 Task: Create a due date automation trigger when advanced on, on the tuesday after a card is due add fields with custom field "Resume" set to a date less than 1 working days ago at 11:00 AM.
Action: Mouse moved to (1172, 93)
Screenshot: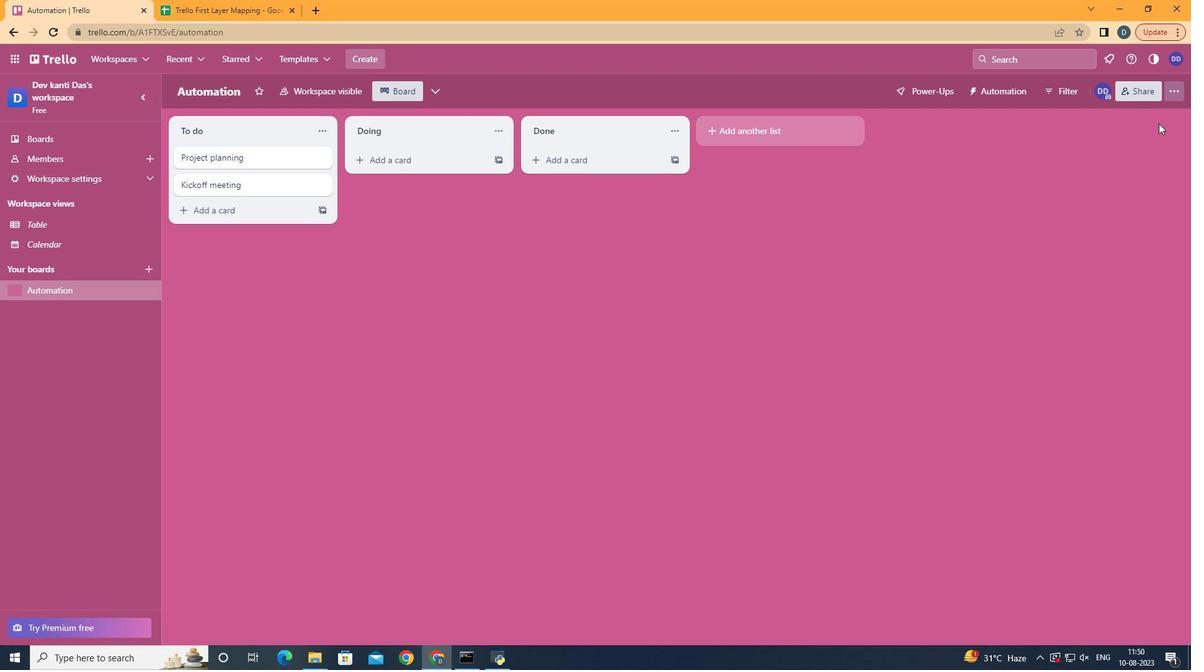 
Action: Mouse pressed left at (1172, 93)
Screenshot: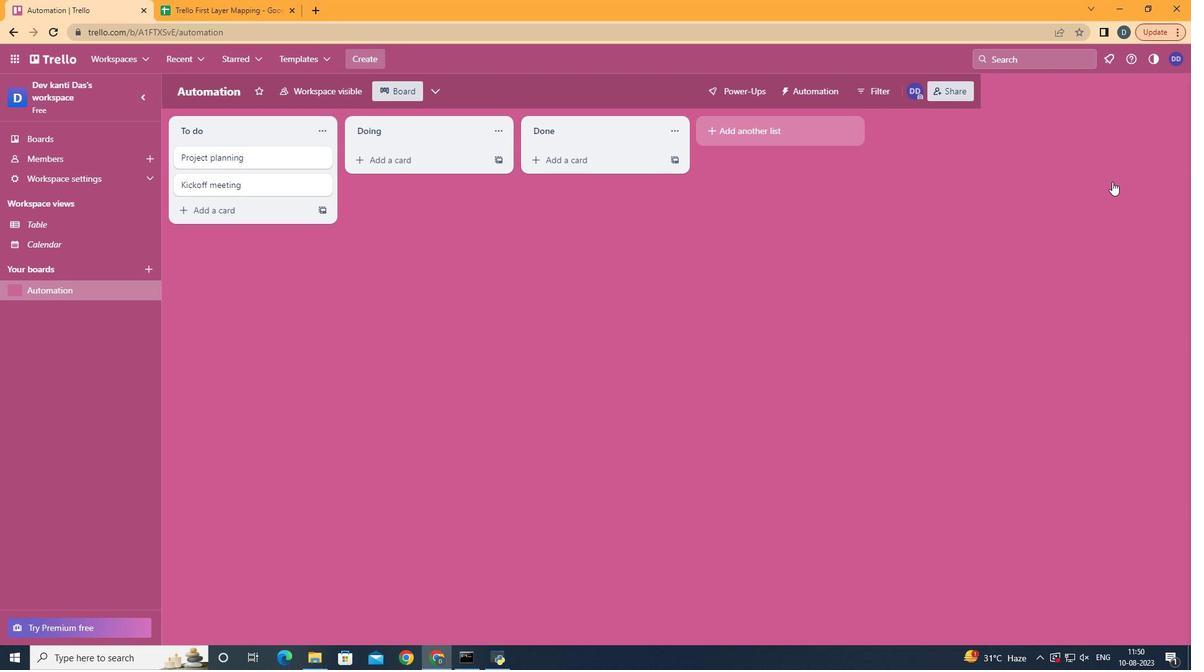 
Action: Mouse moved to (1074, 252)
Screenshot: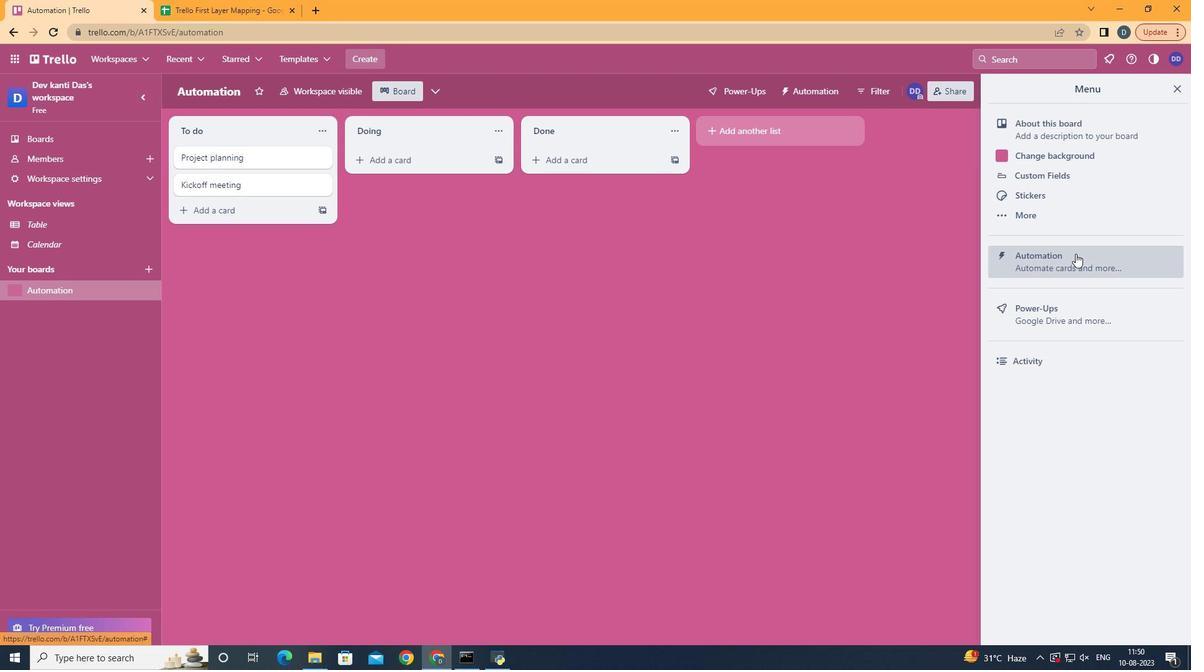 
Action: Mouse pressed left at (1074, 252)
Screenshot: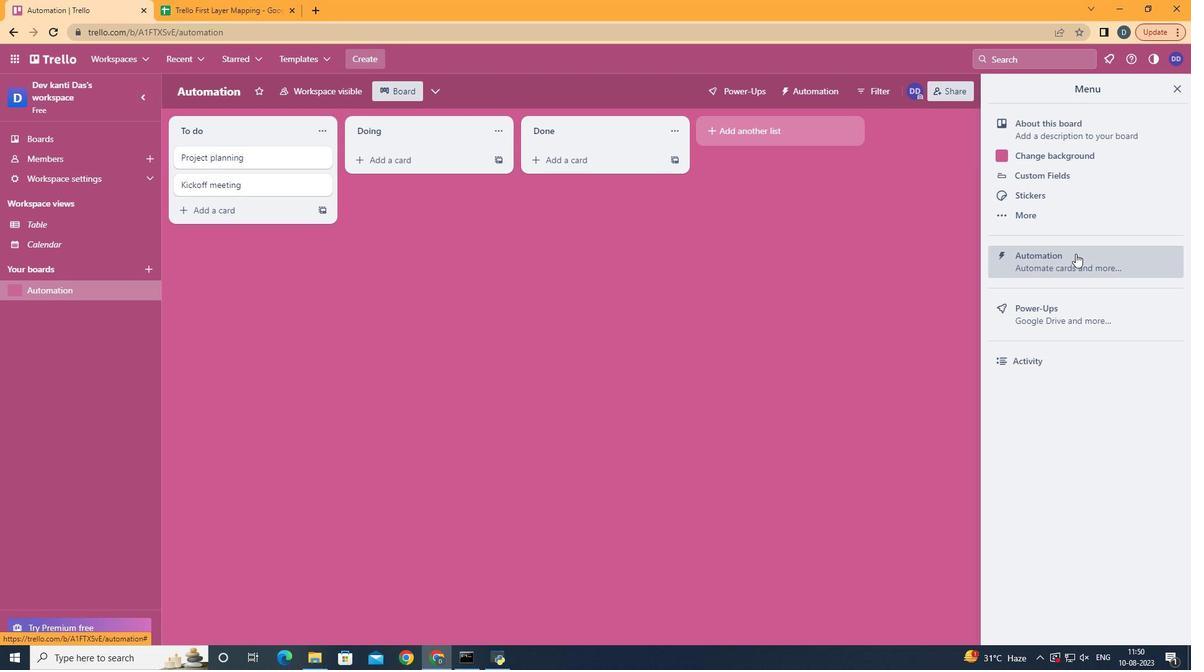 
Action: Mouse moved to (215, 245)
Screenshot: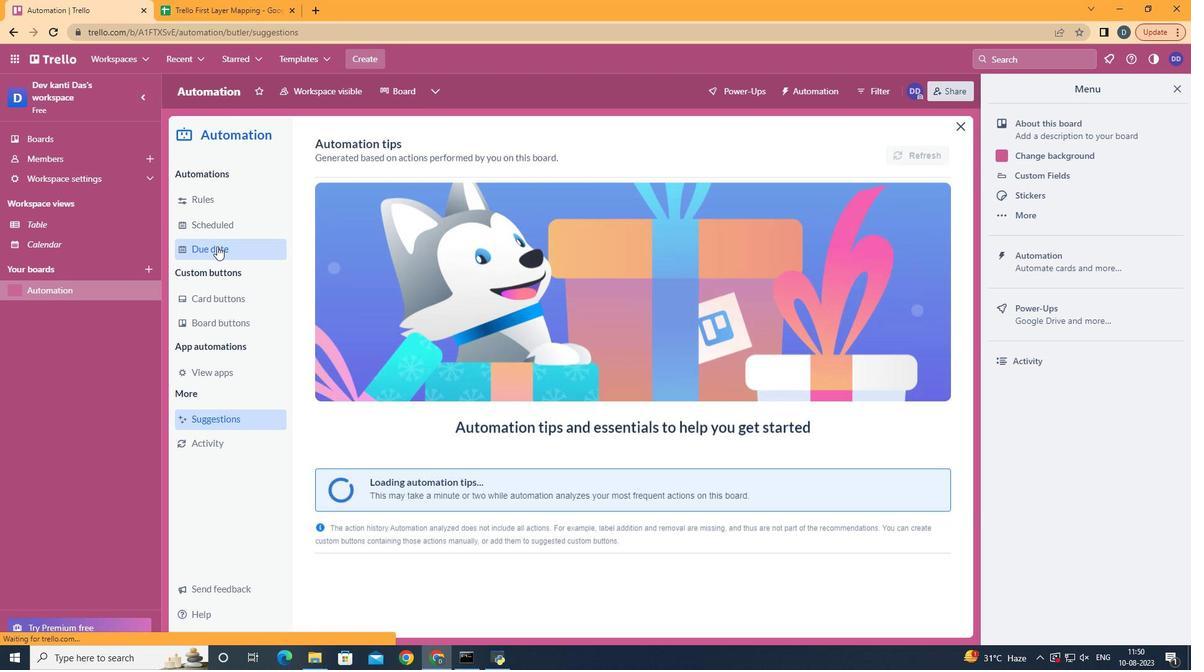 
Action: Mouse pressed left at (215, 245)
Screenshot: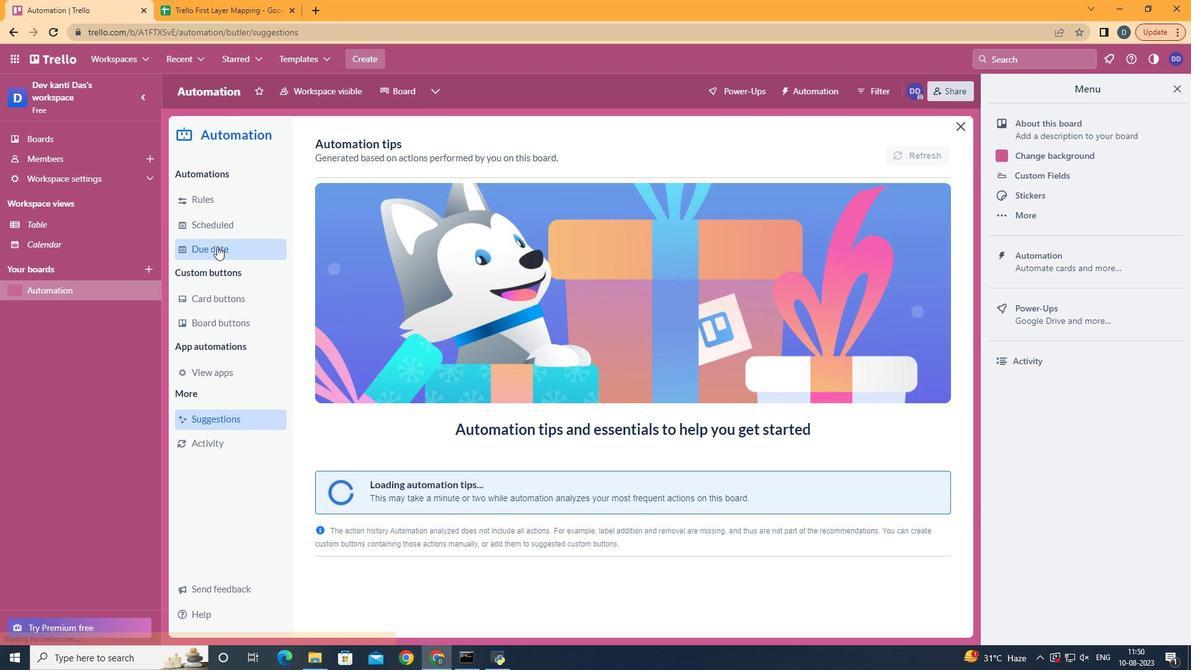 
Action: Mouse moved to (879, 148)
Screenshot: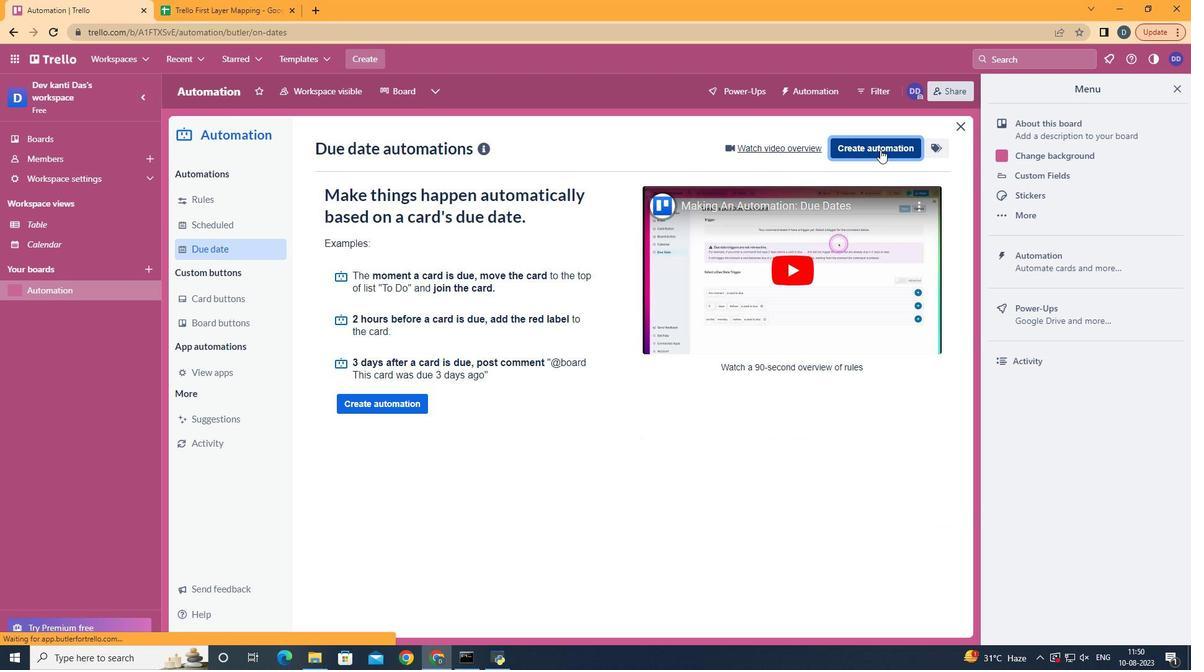 
Action: Mouse pressed left at (879, 148)
Screenshot: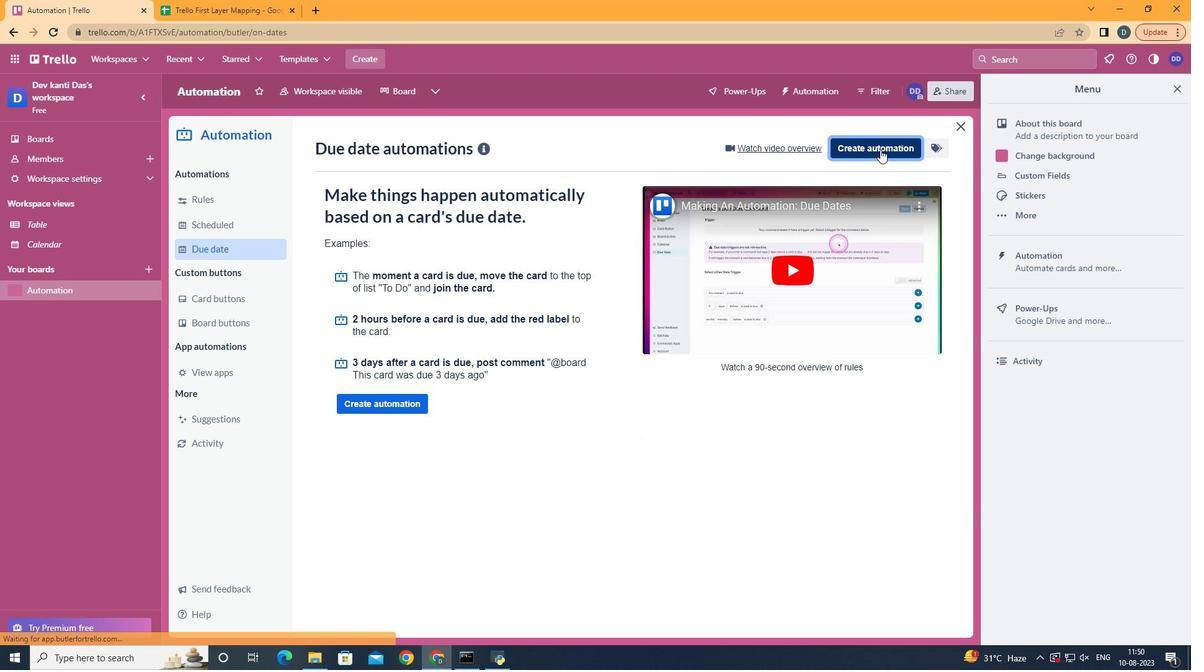 
Action: Mouse moved to (651, 266)
Screenshot: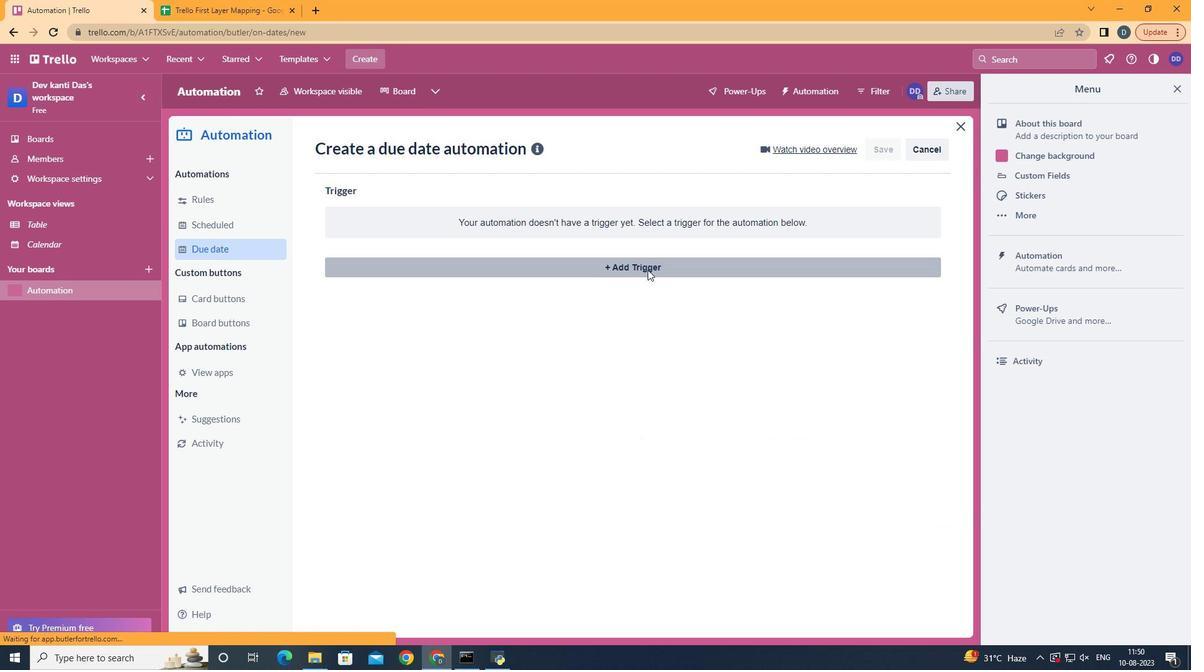 
Action: Mouse pressed left at (651, 266)
Screenshot: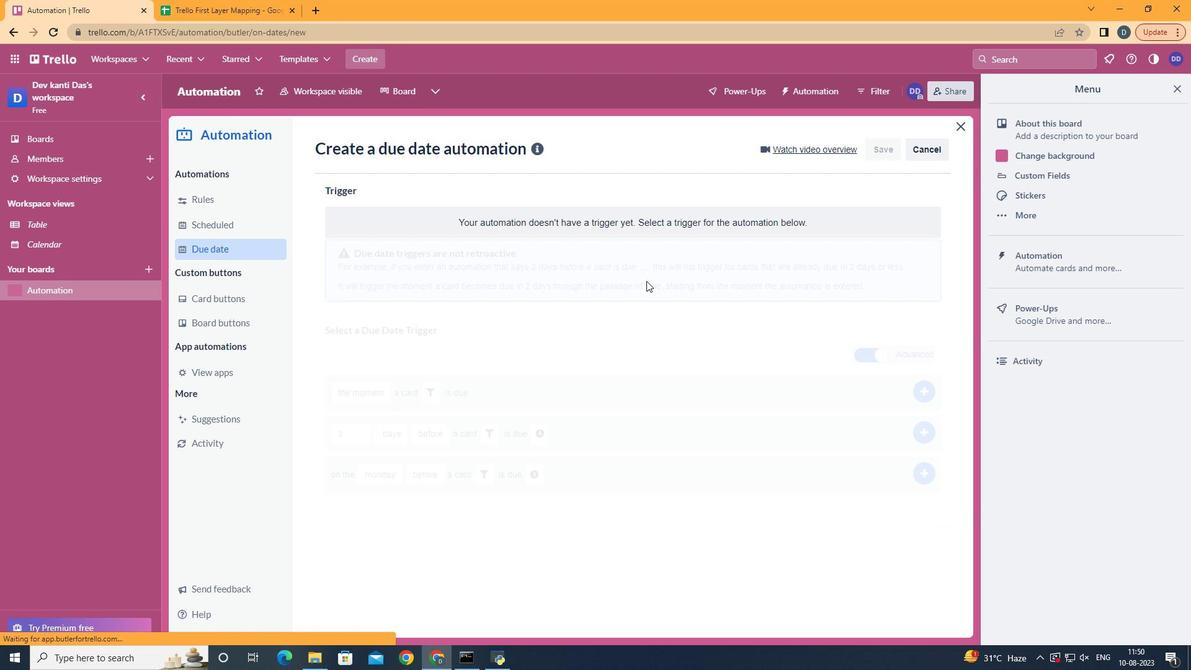 
Action: Mouse moved to (403, 340)
Screenshot: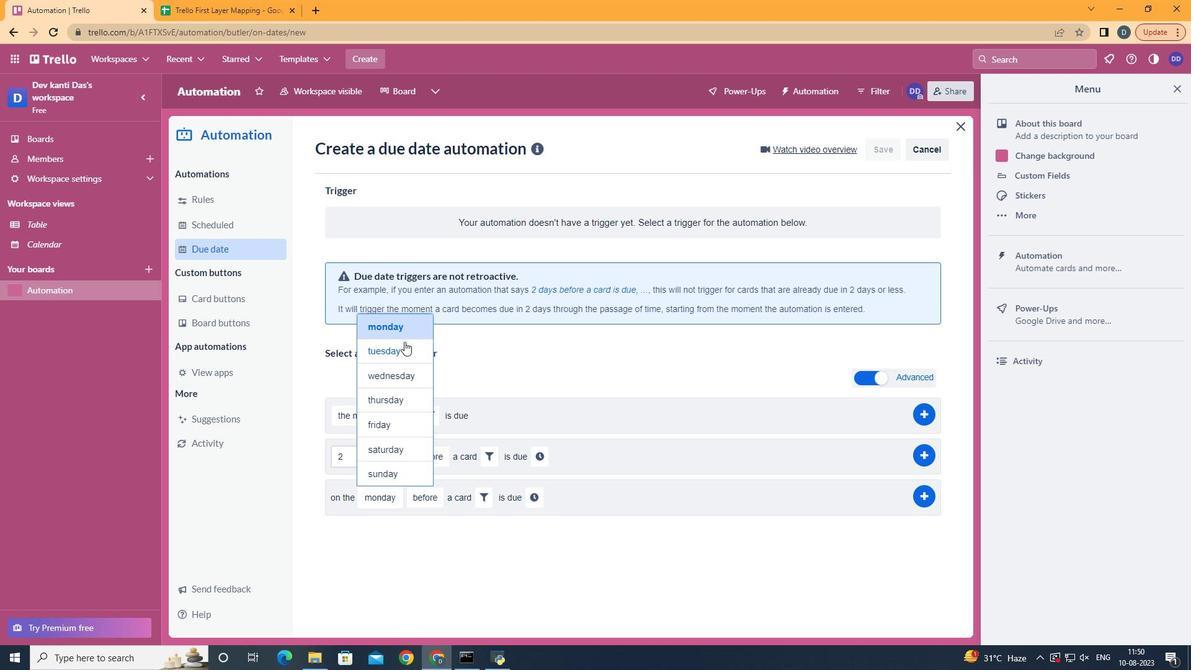 
Action: Mouse pressed left at (403, 340)
Screenshot: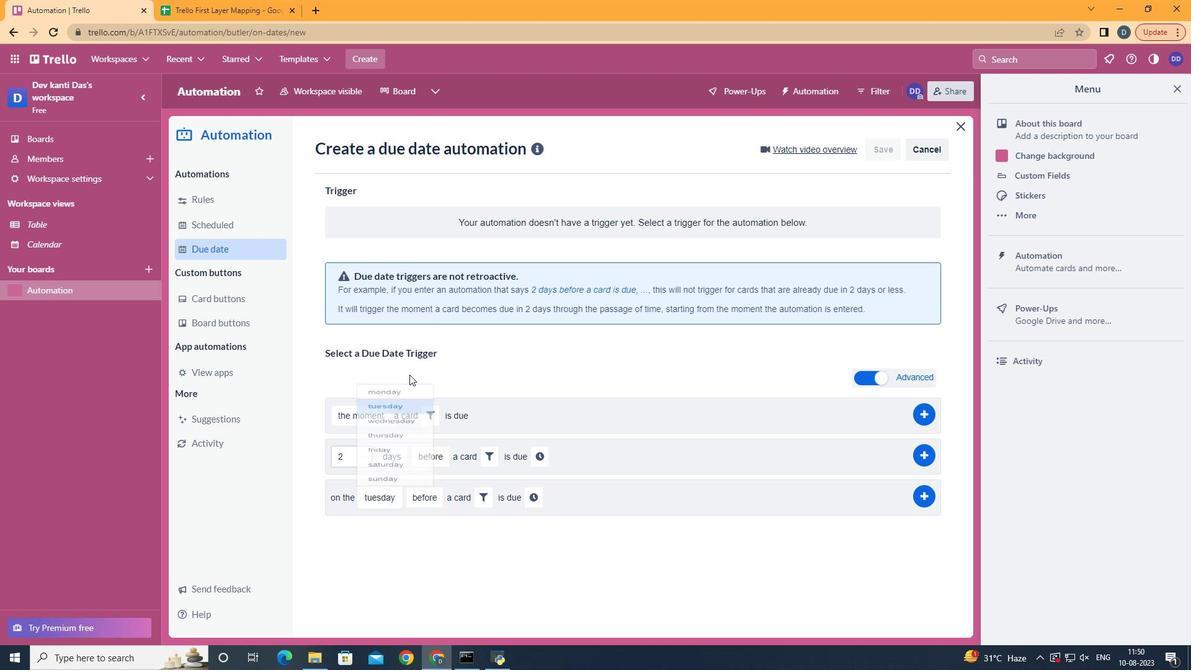
Action: Mouse moved to (430, 542)
Screenshot: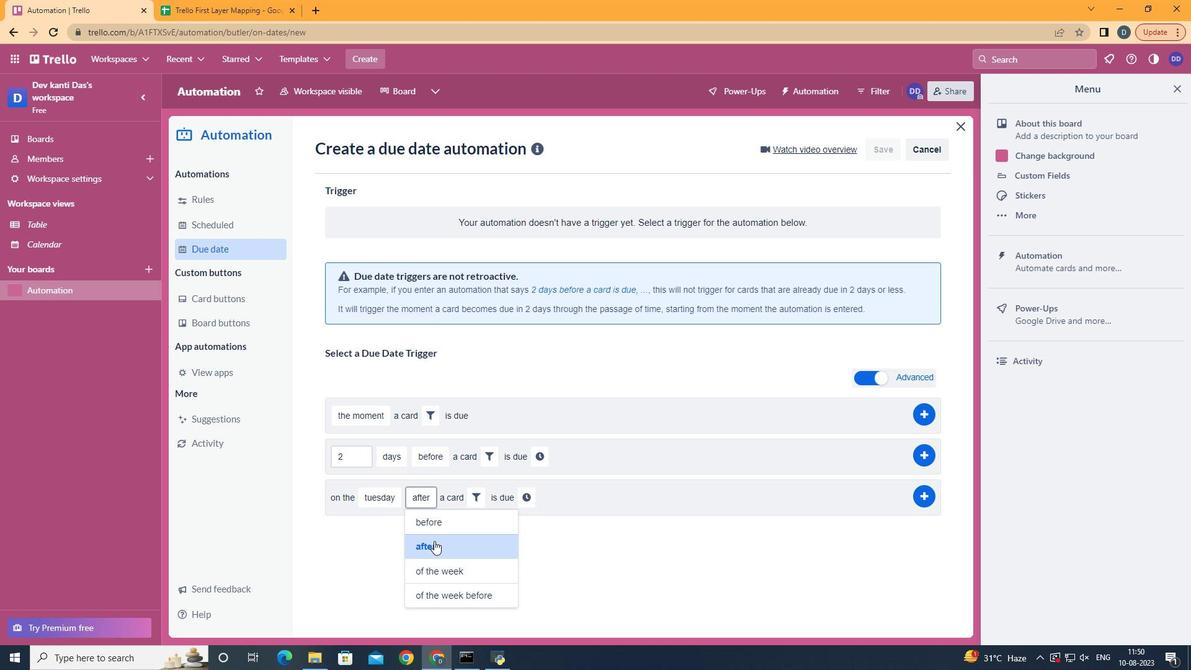 
Action: Mouse pressed left at (430, 542)
Screenshot: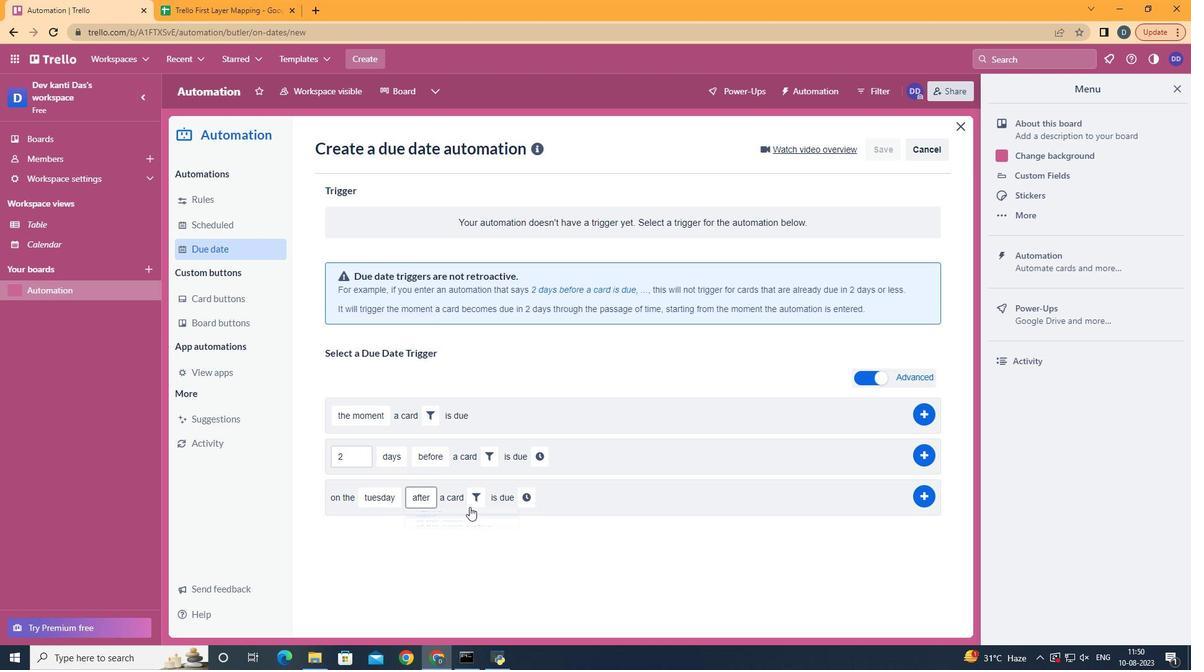 
Action: Mouse moved to (469, 500)
Screenshot: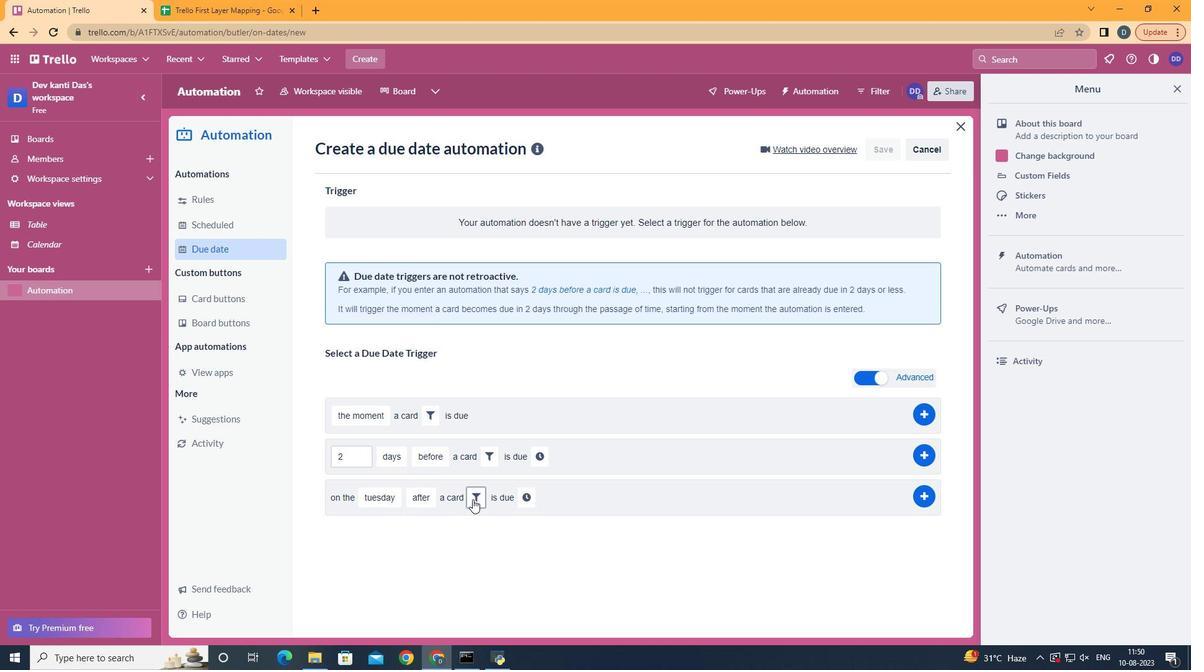 
Action: Mouse pressed left at (469, 500)
Screenshot: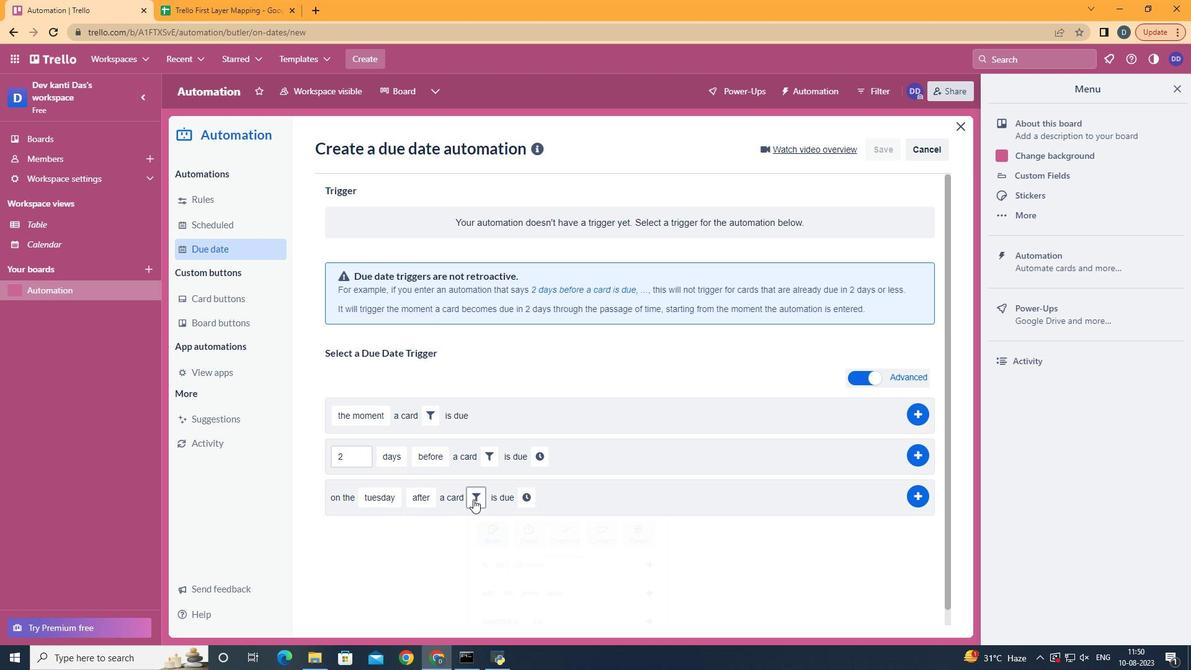 
Action: Mouse moved to (662, 531)
Screenshot: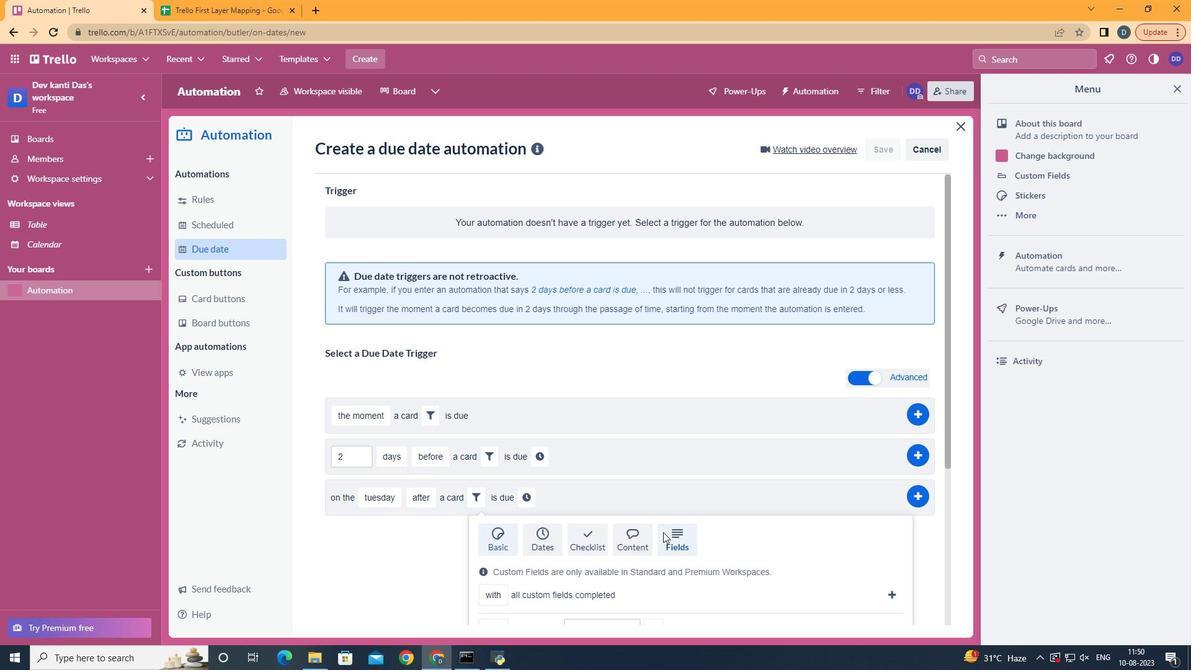
Action: Mouse pressed left at (662, 531)
Screenshot: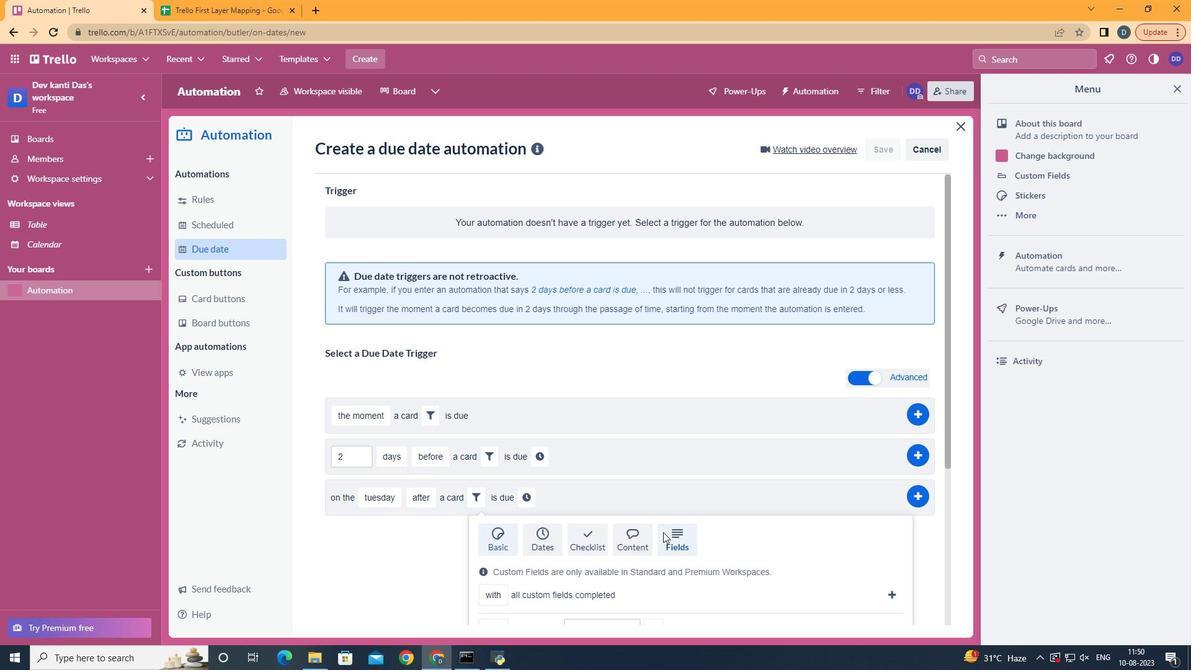 
Action: Mouse scrolled (662, 530) with delta (0, 0)
Screenshot: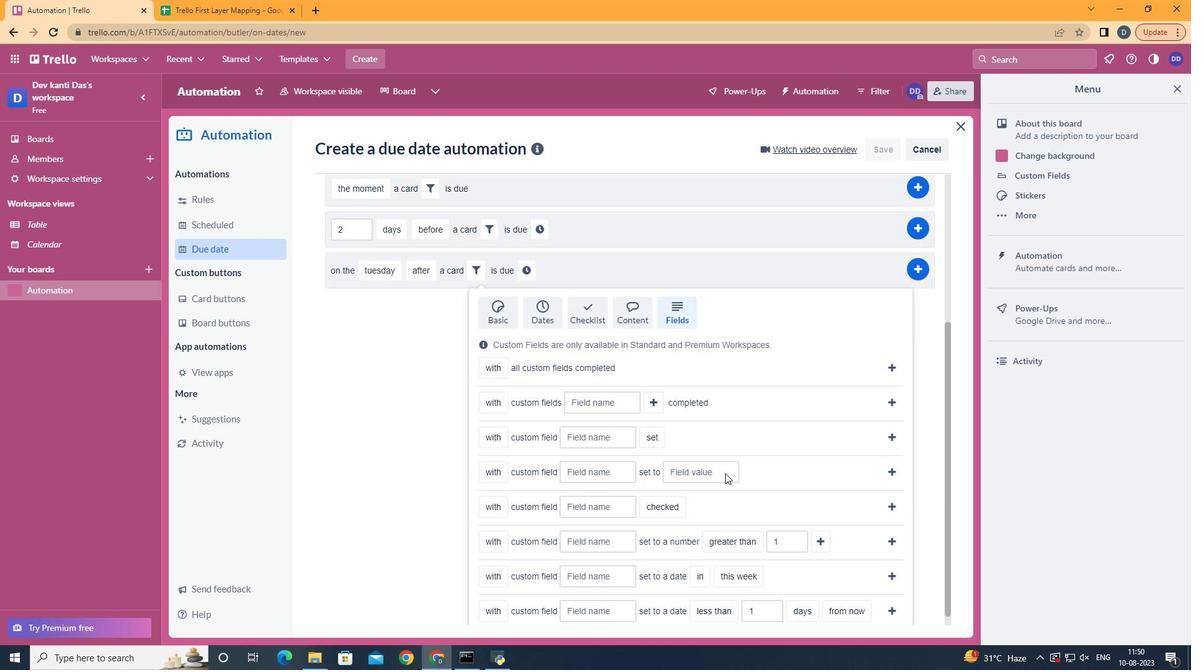 
Action: Mouse scrolled (662, 530) with delta (0, 0)
Screenshot: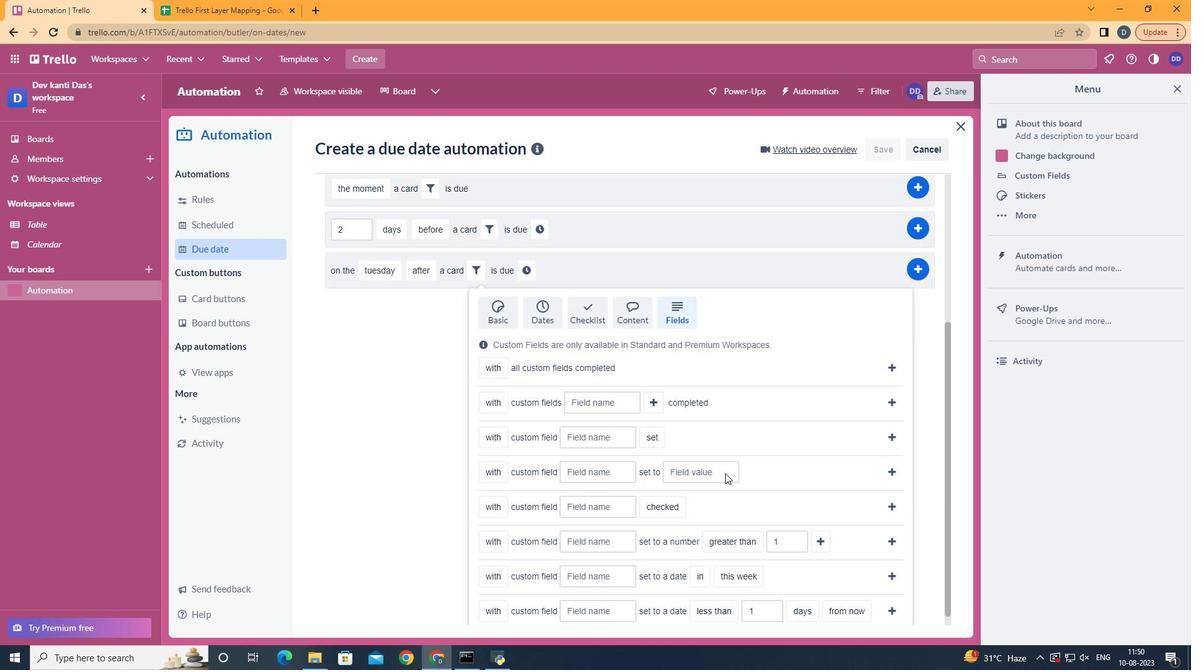 
Action: Mouse scrolled (662, 530) with delta (0, 0)
Screenshot: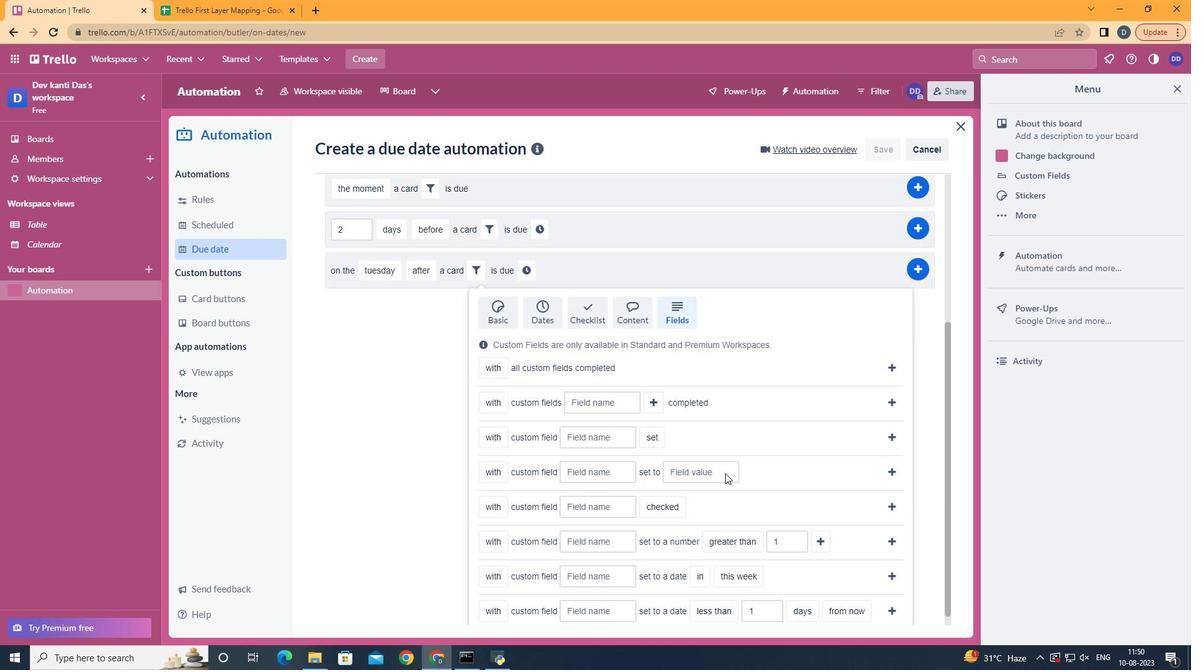 
Action: Mouse scrolled (662, 530) with delta (0, 0)
Screenshot: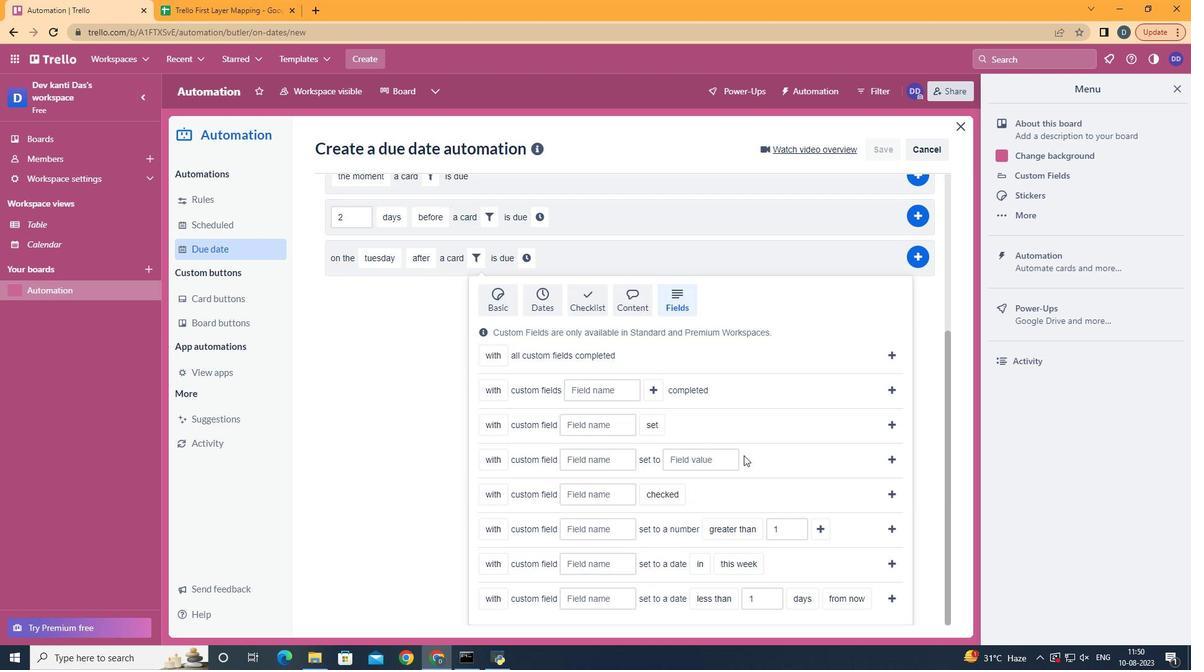 
Action: Mouse scrolled (662, 530) with delta (0, 0)
Screenshot: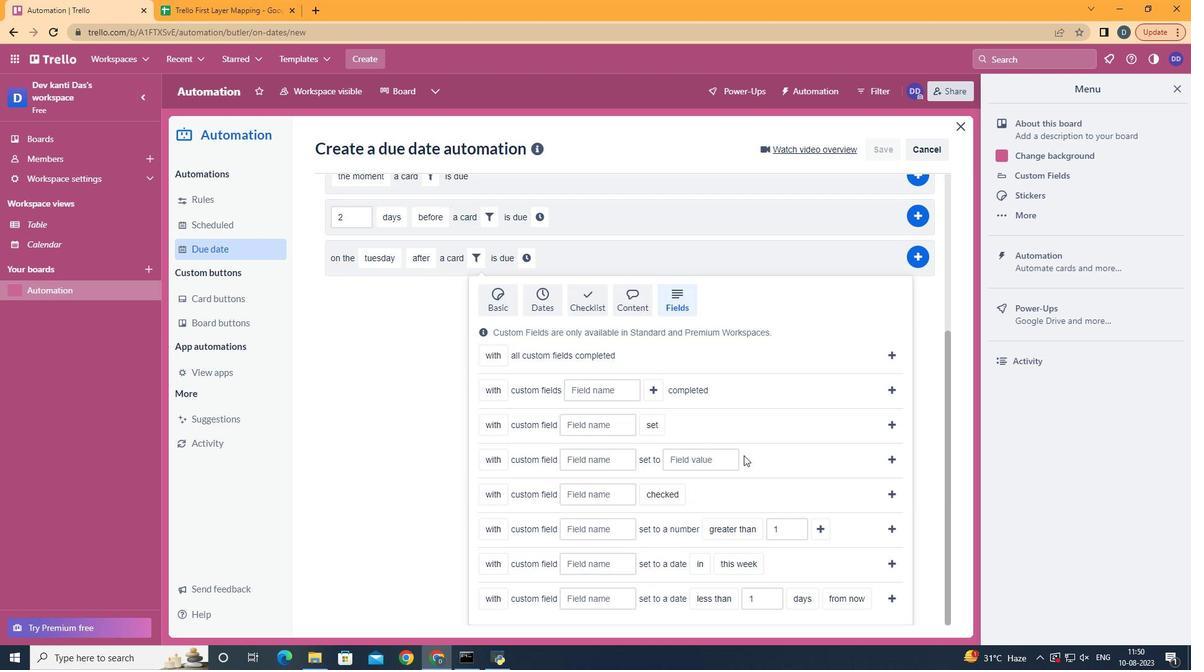 
Action: Mouse moved to (506, 551)
Screenshot: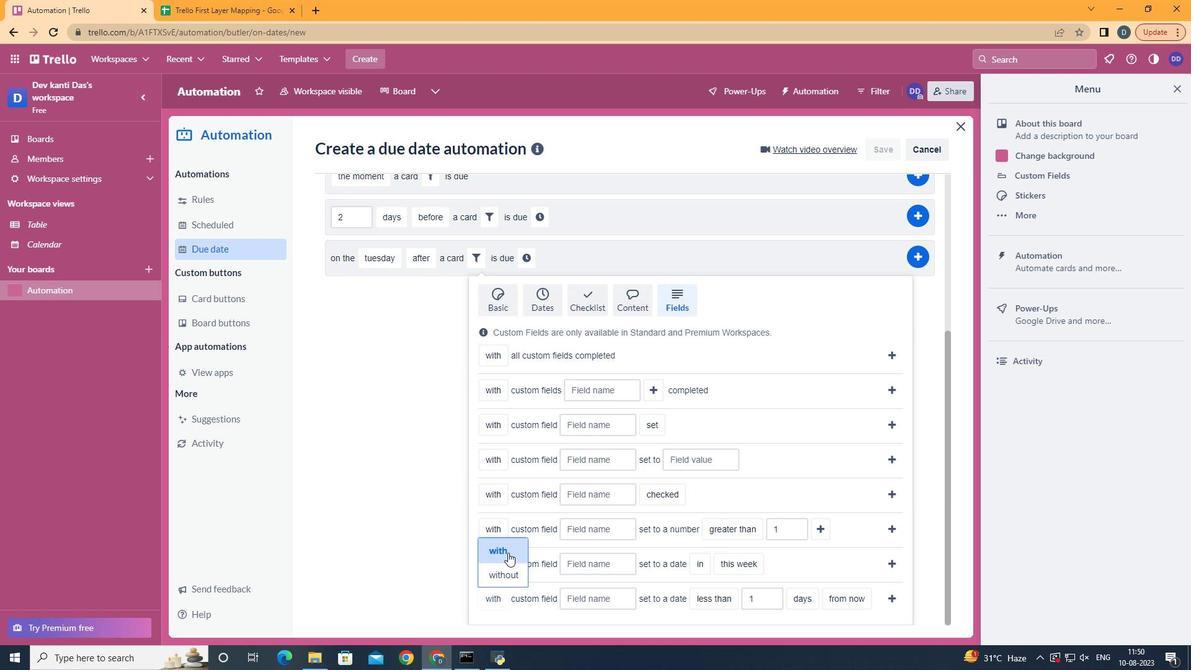 
Action: Mouse pressed left at (506, 551)
Screenshot: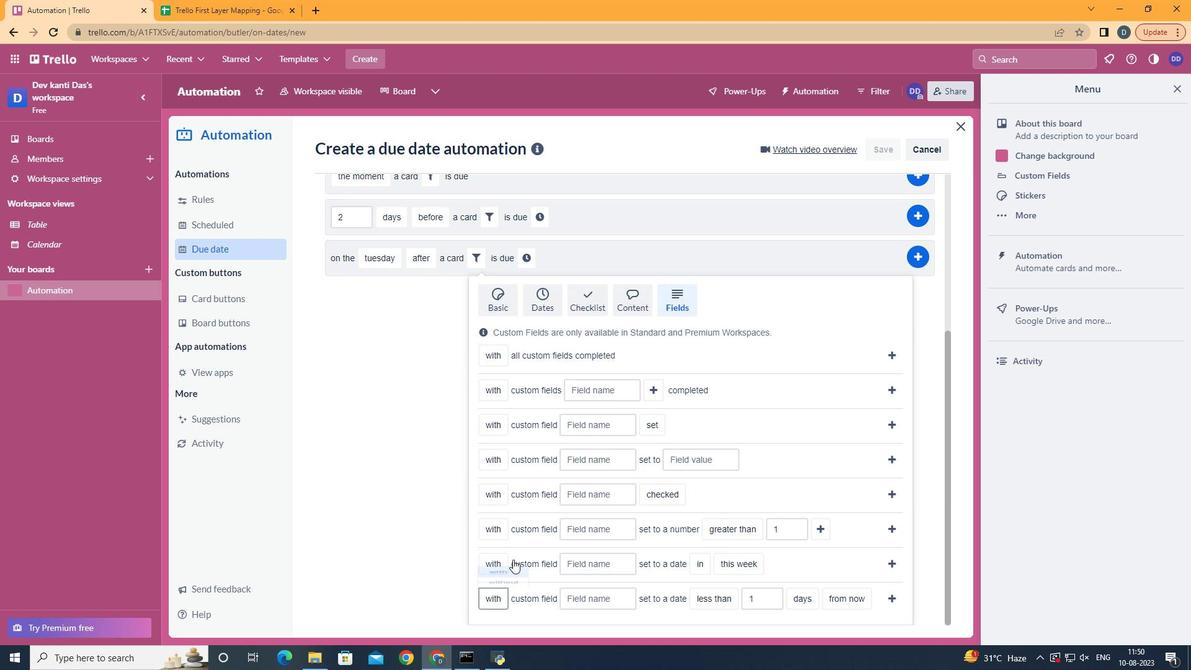 
Action: Mouse moved to (569, 601)
Screenshot: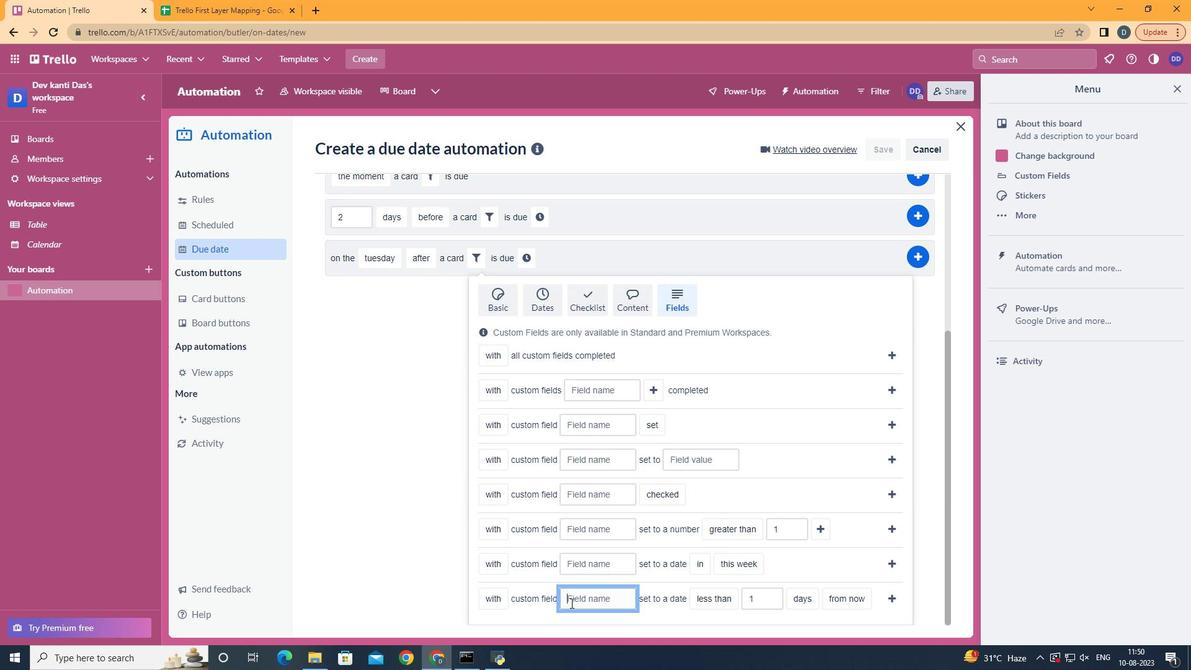 
Action: Mouse pressed left at (569, 601)
Screenshot: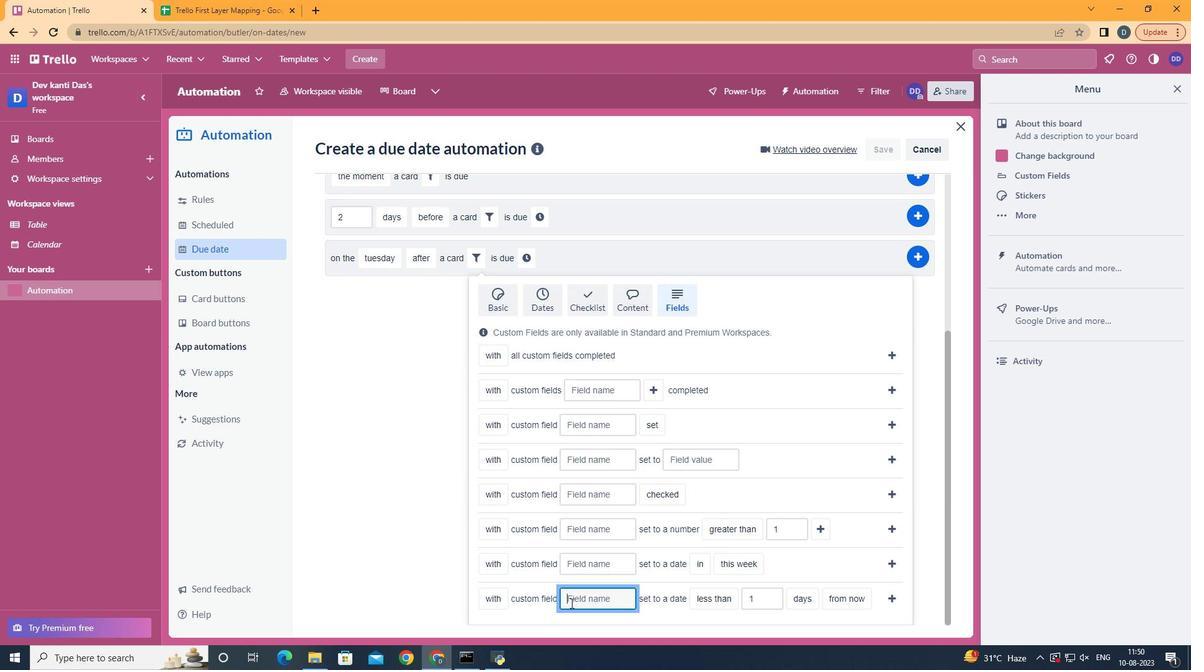 
Action: Key pressed <Key.shift><Key.shift>Resume
Screenshot: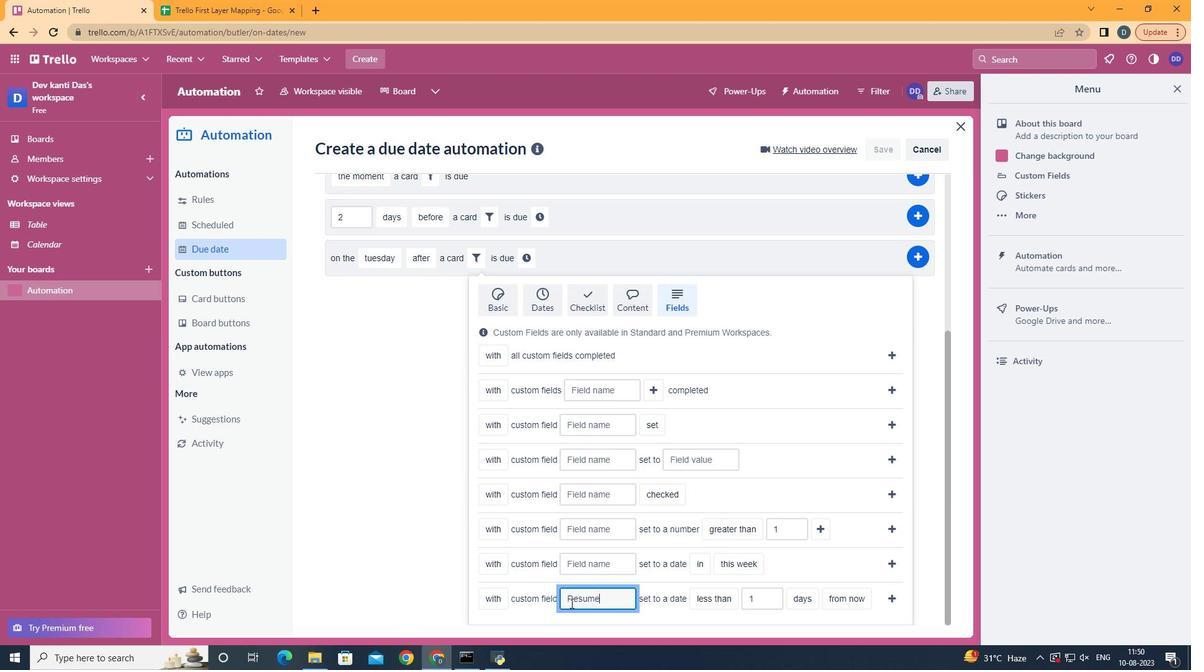 
Action: Mouse moved to (726, 508)
Screenshot: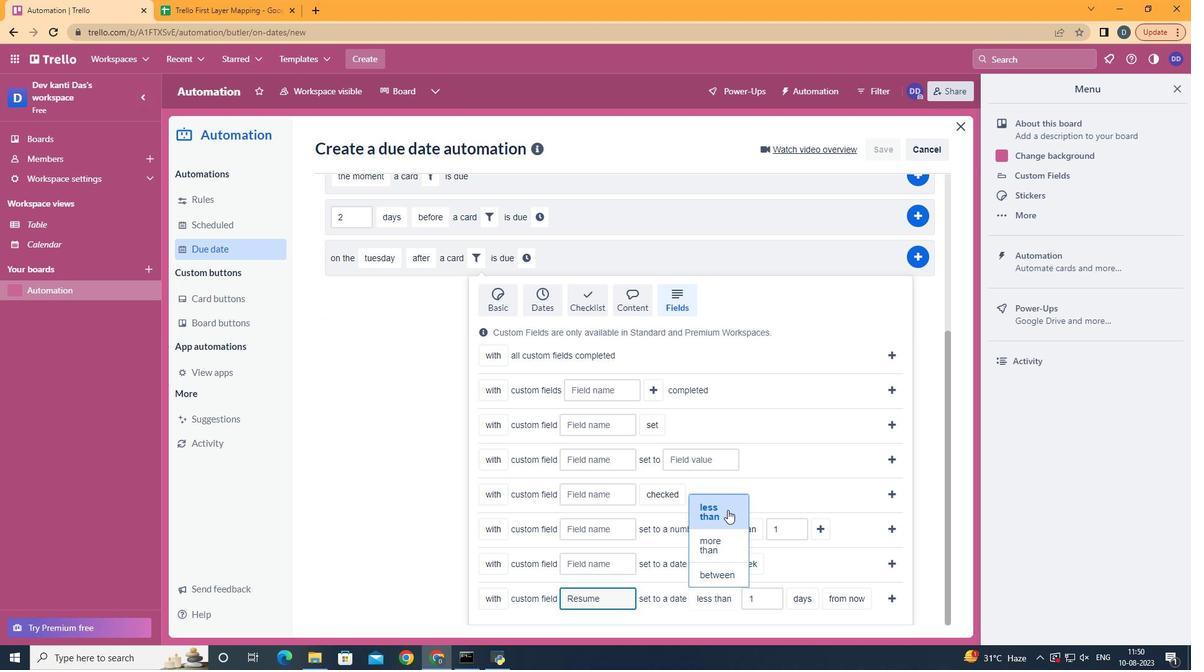 
Action: Mouse pressed left at (726, 508)
Screenshot: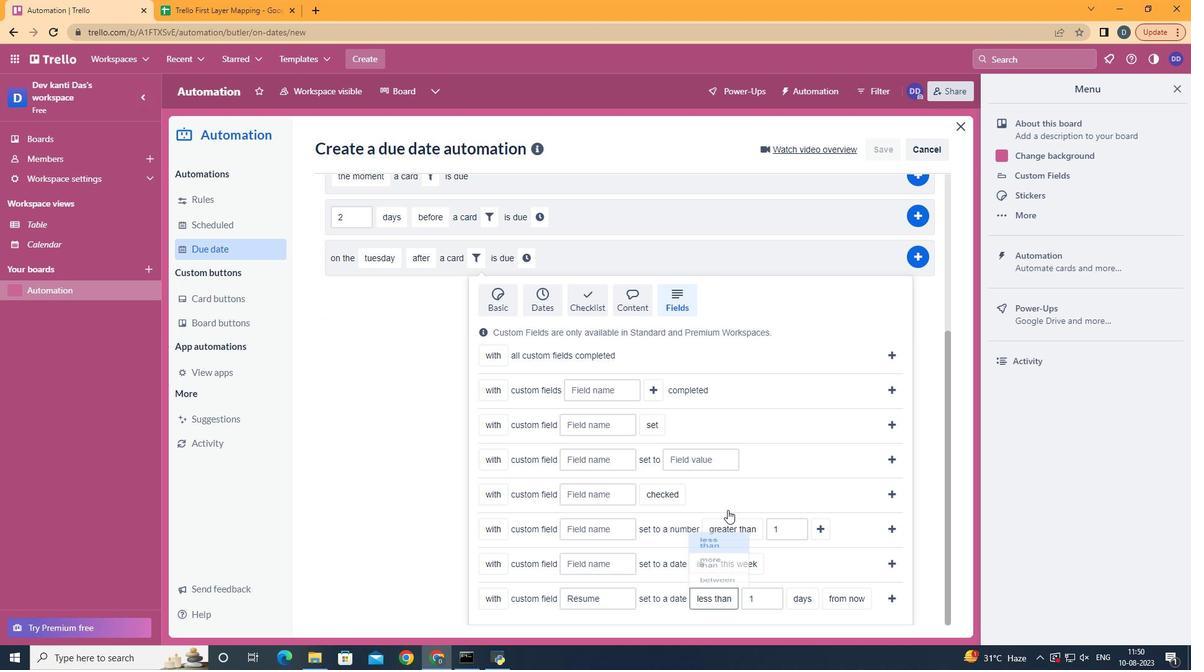 
Action: Mouse moved to (814, 566)
Screenshot: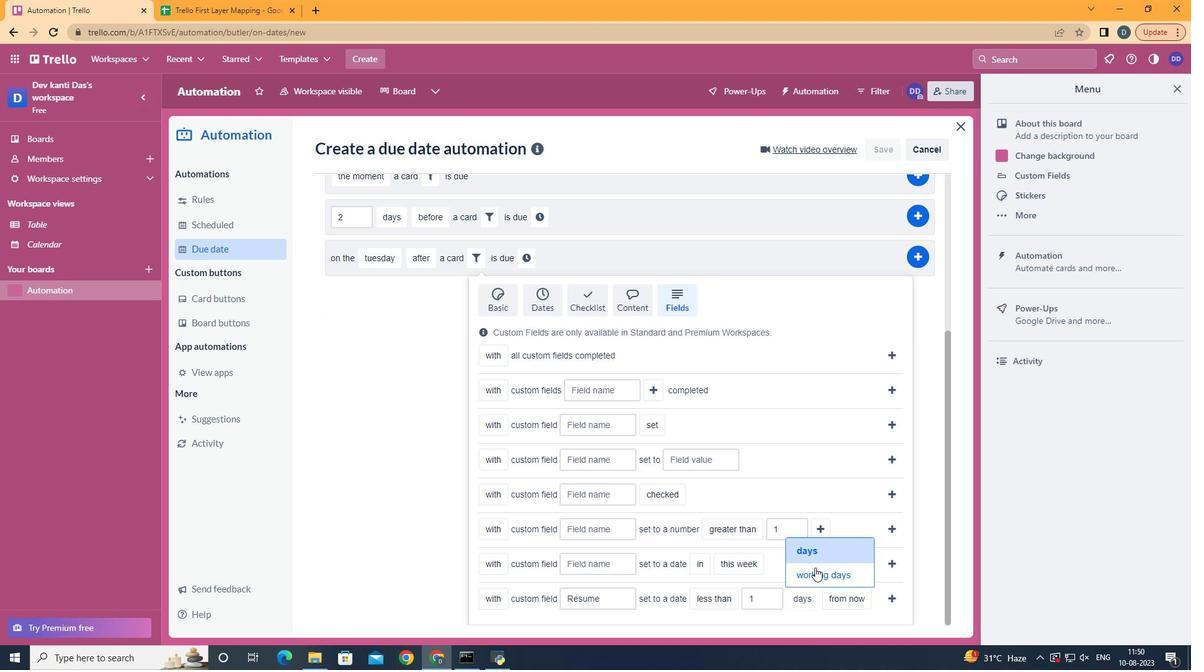 
Action: Mouse pressed left at (814, 566)
Screenshot: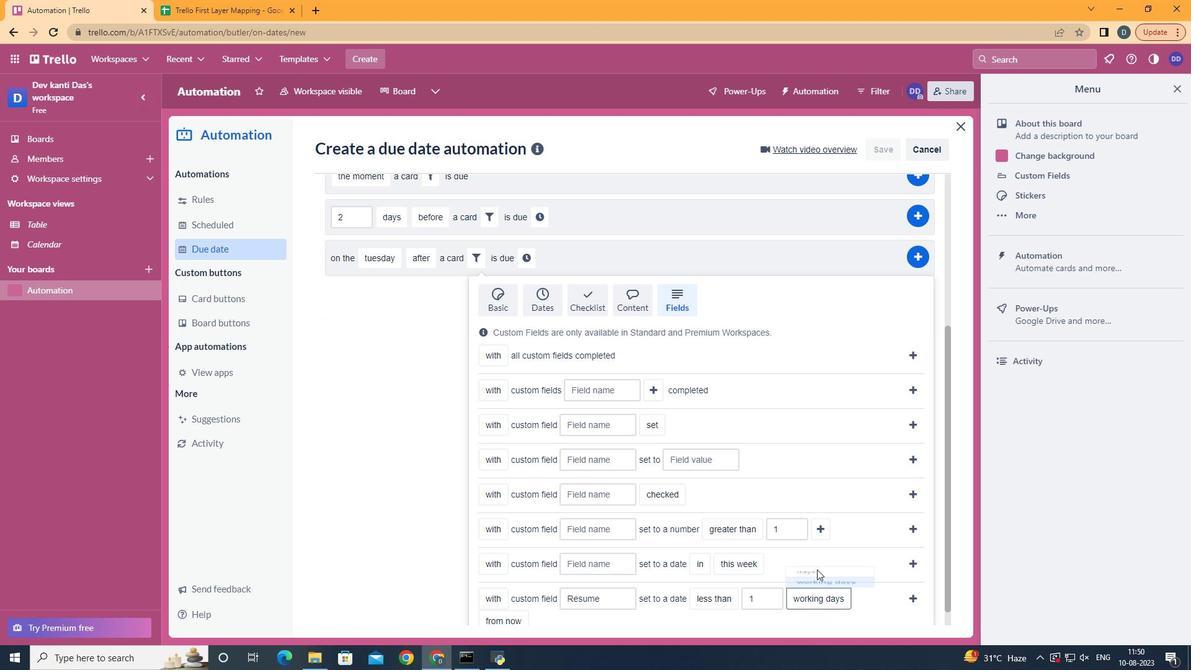 
Action: Mouse moved to (517, 597)
Screenshot: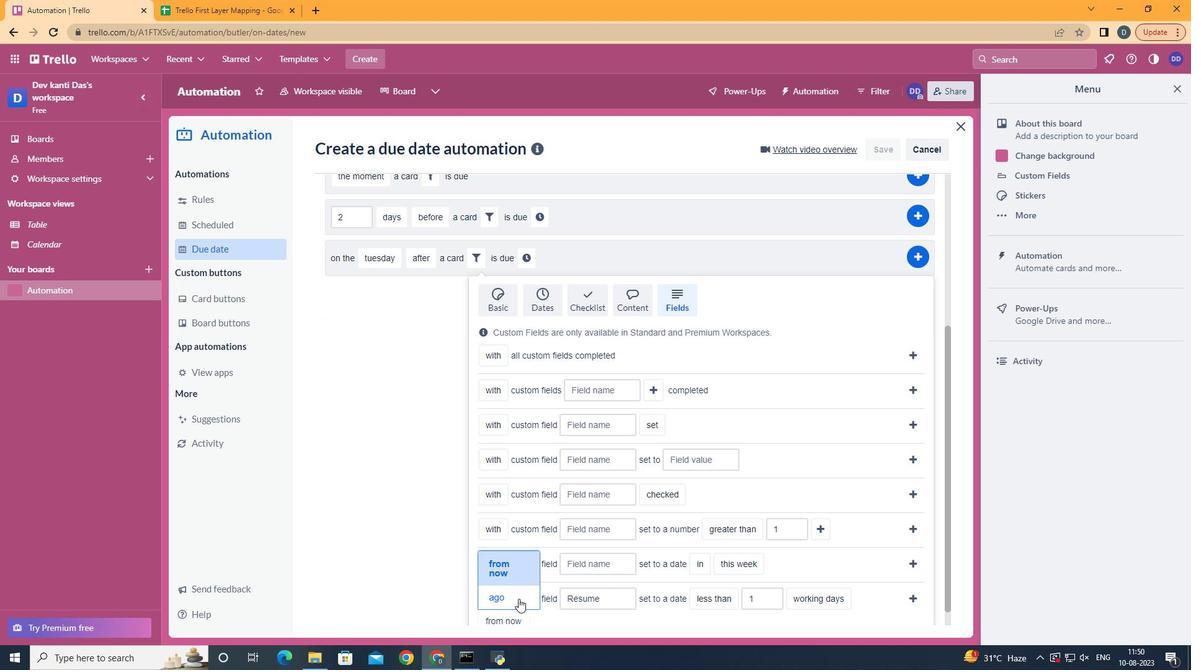 
Action: Mouse pressed left at (517, 597)
Screenshot: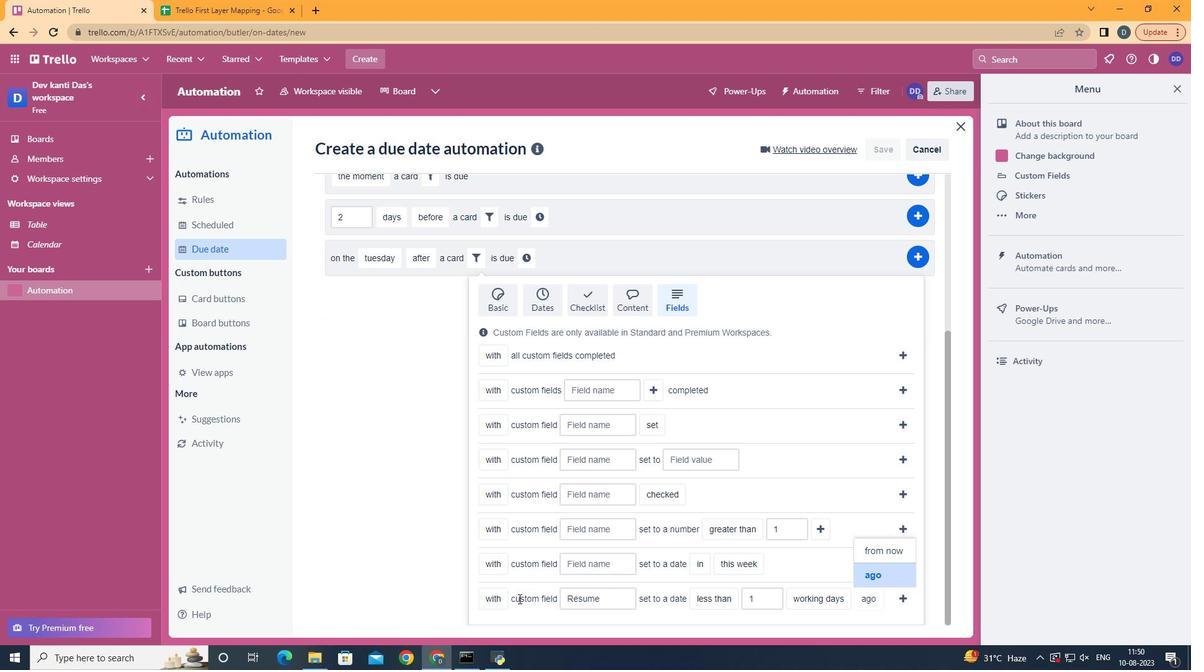 
Action: Mouse moved to (908, 596)
Screenshot: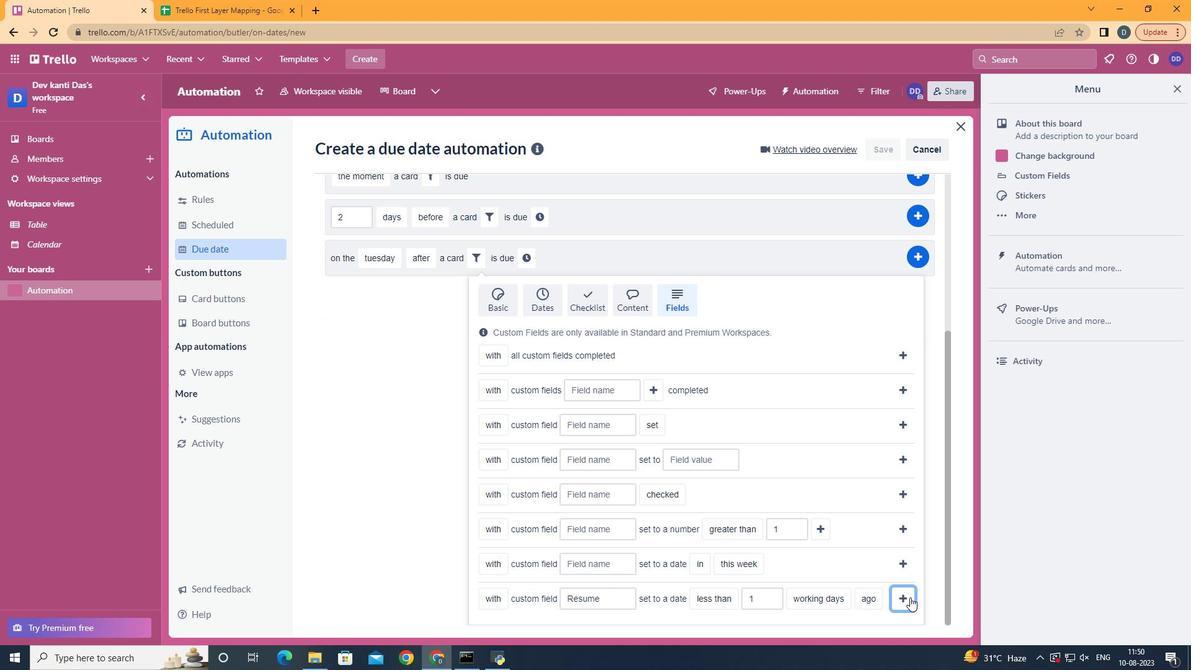 
Action: Mouse pressed left at (908, 596)
Screenshot: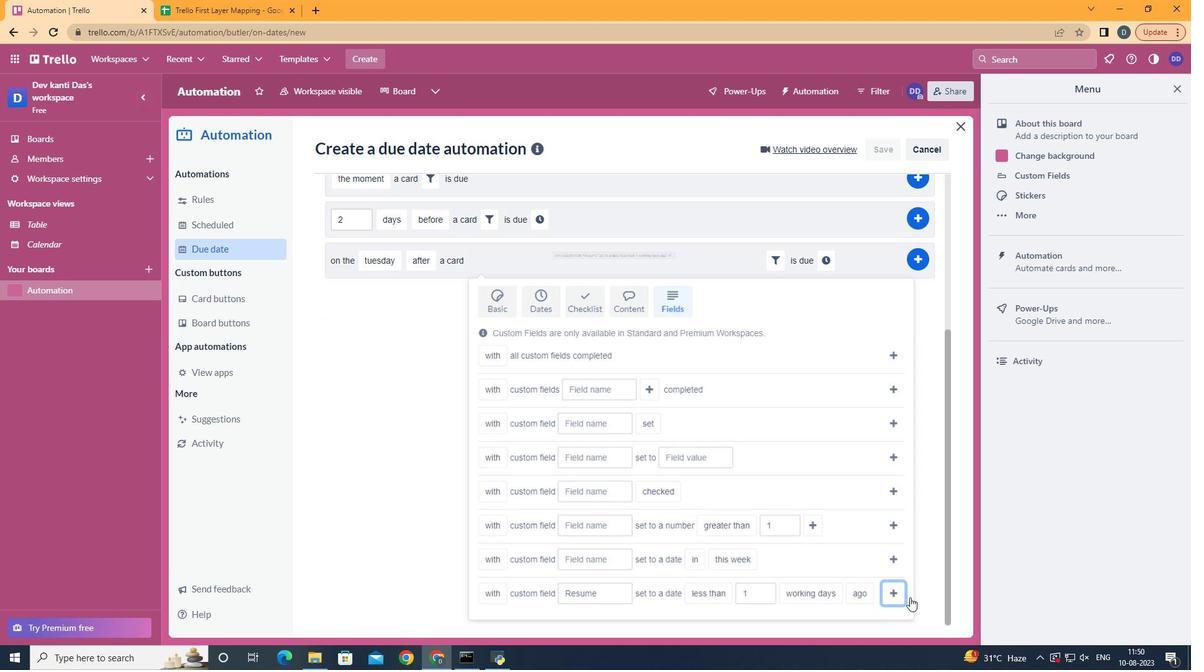 
Action: Mouse moved to (832, 498)
Screenshot: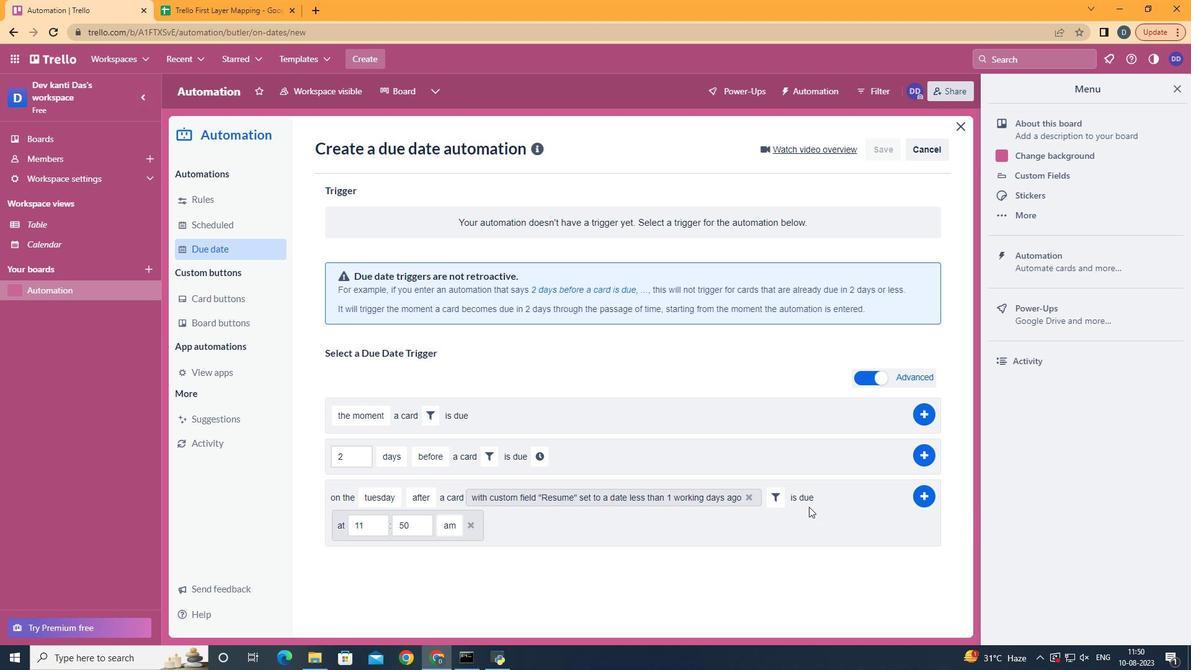 
Action: Mouse pressed left at (832, 498)
Screenshot: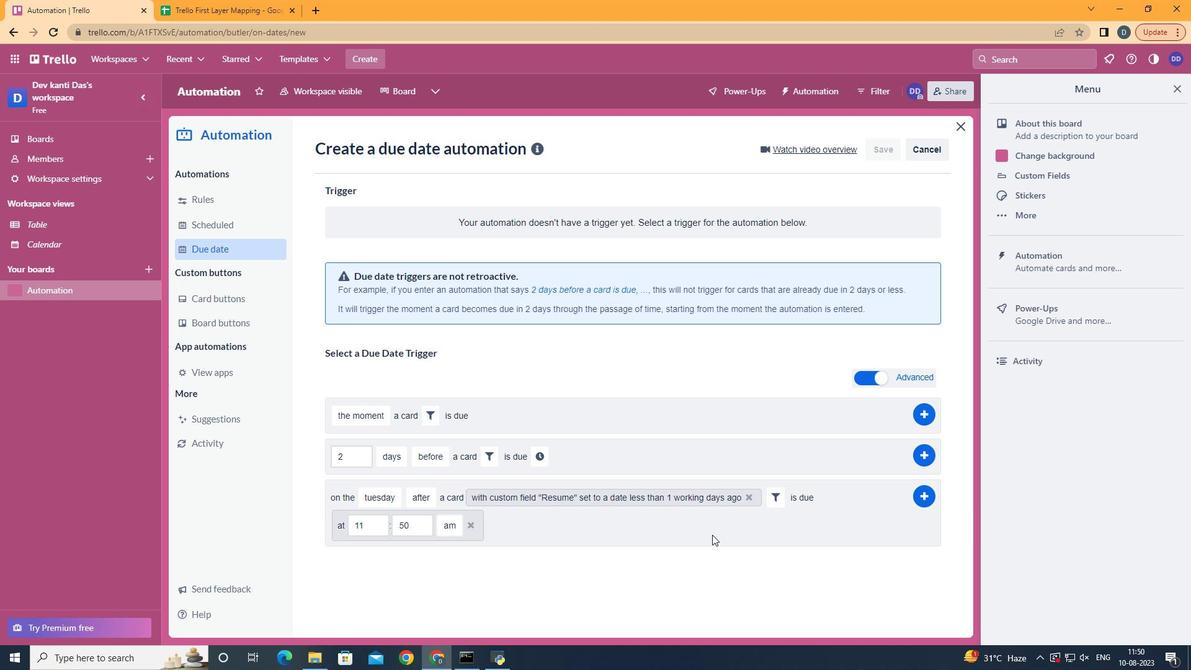 
Action: Mouse moved to (423, 519)
Screenshot: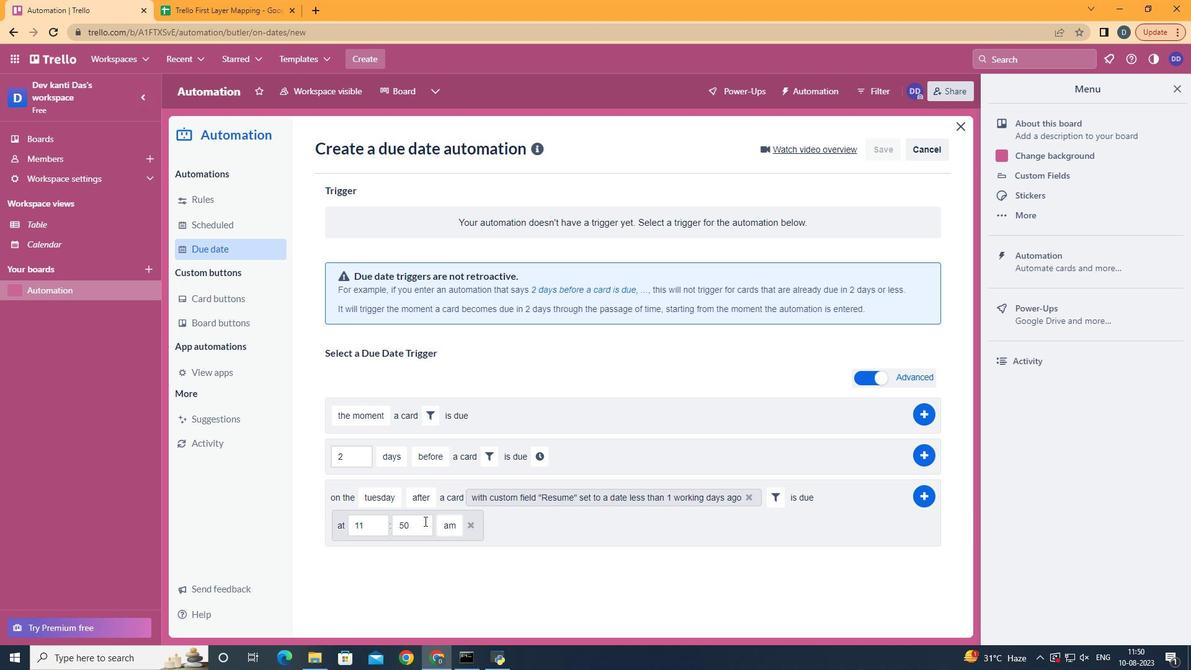 
Action: Mouse pressed left at (423, 519)
Screenshot: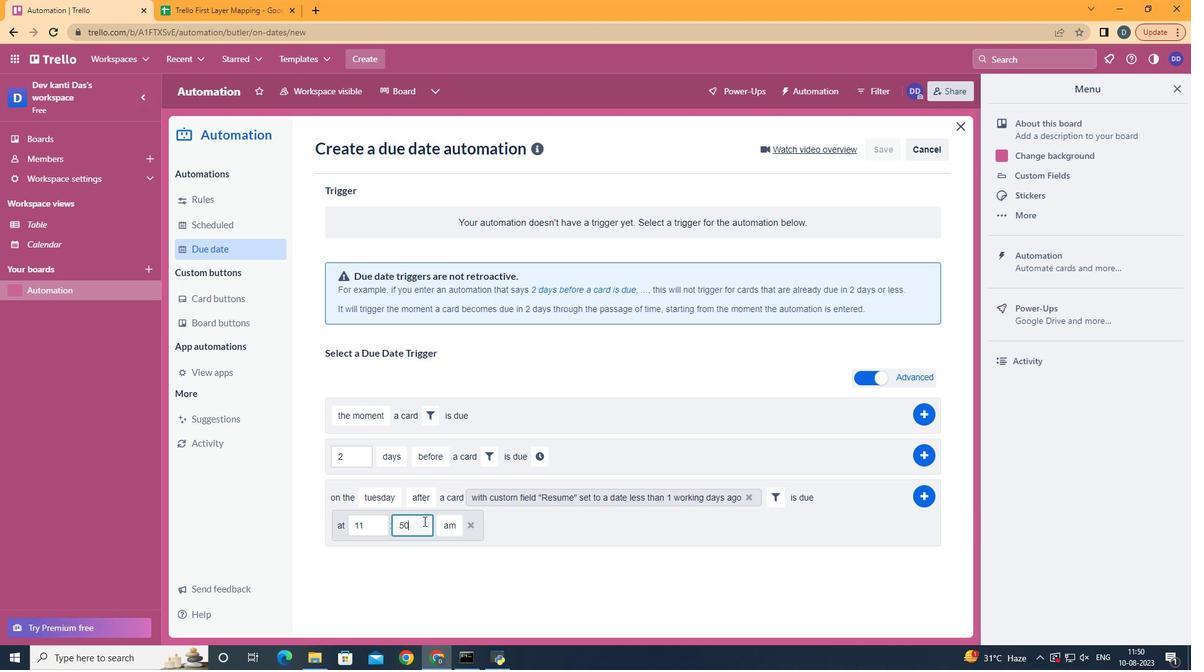 
Action: Mouse moved to (422, 519)
Screenshot: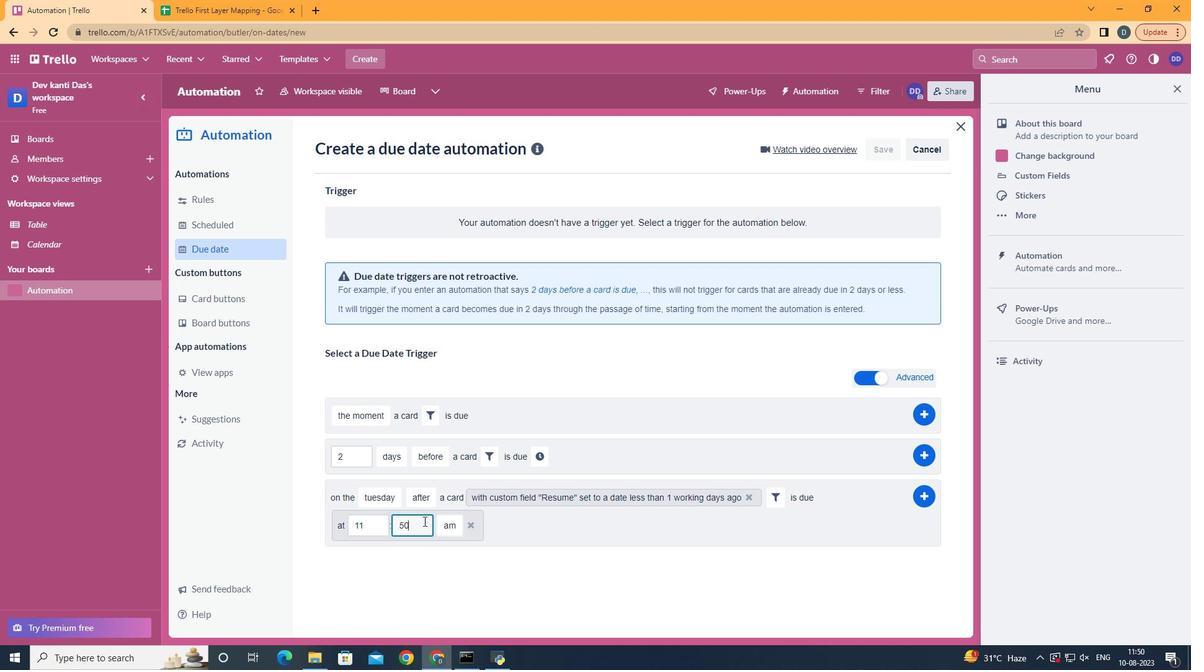 
Action: Key pressed <Key.backspace><Key.backspace>00
Screenshot: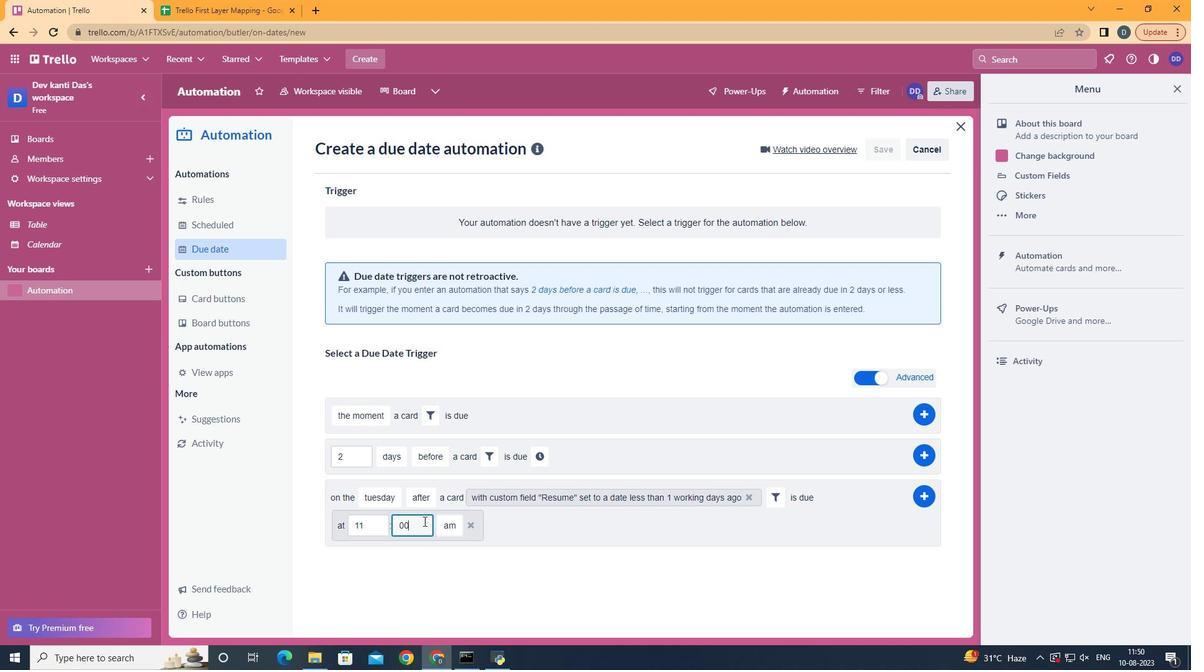 
Action: Mouse moved to (916, 495)
Screenshot: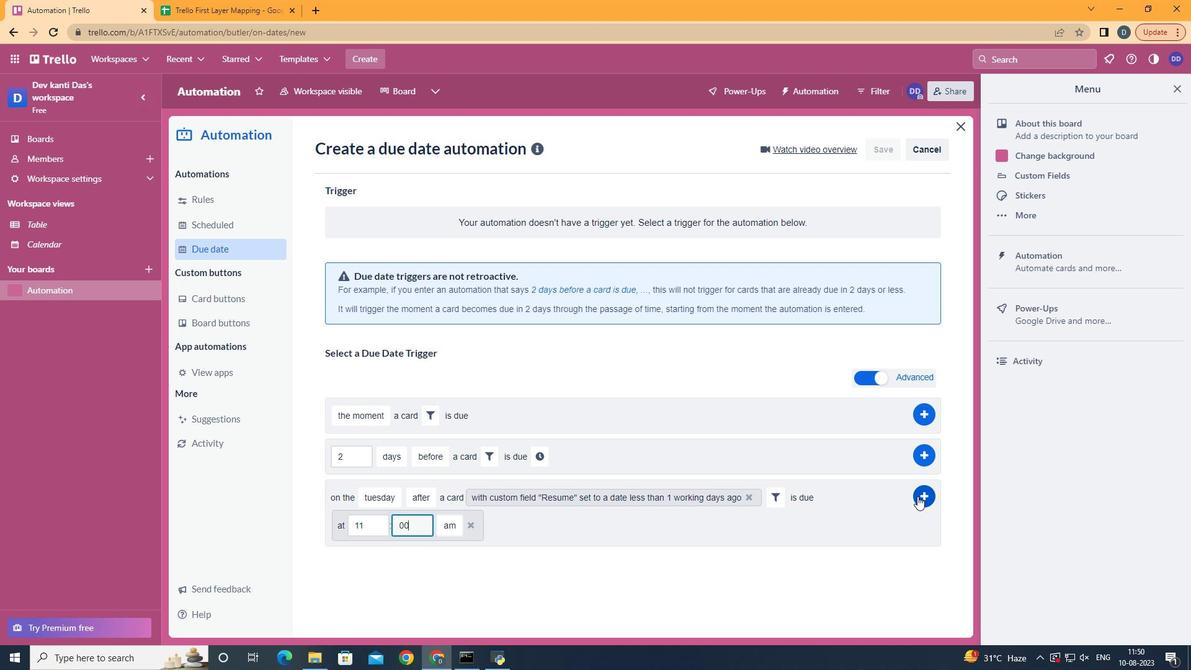 
Action: Mouse pressed left at (916, 495)
Screenshot: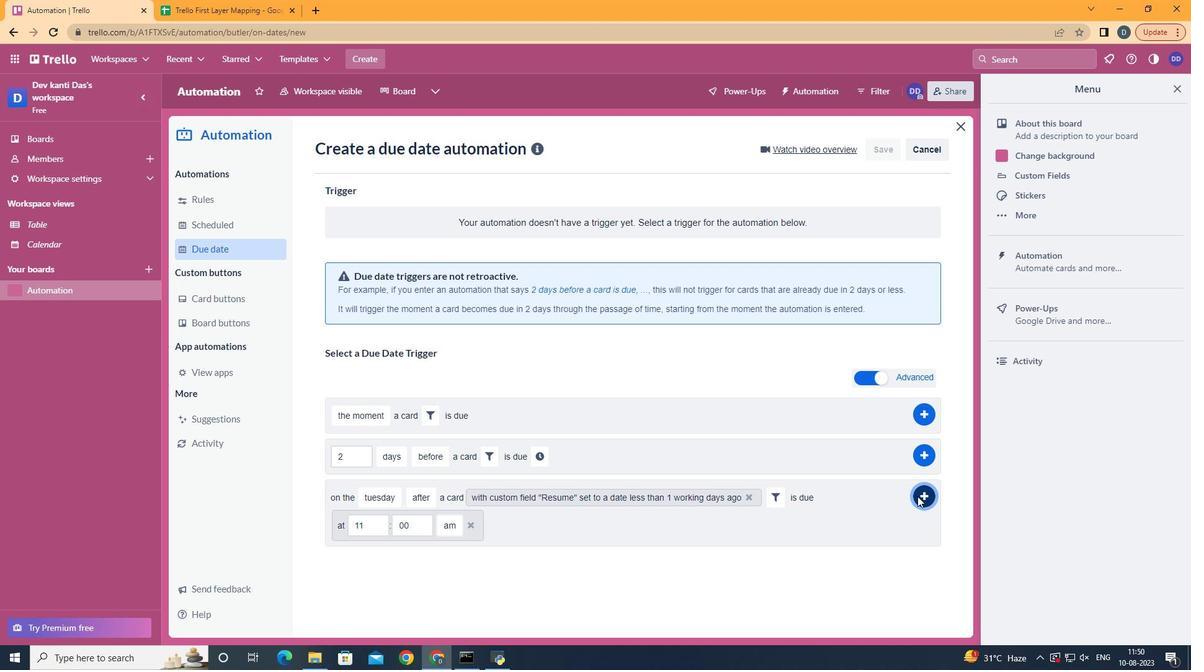 
Action: Mouse moved to (709, 306)
Screenshot: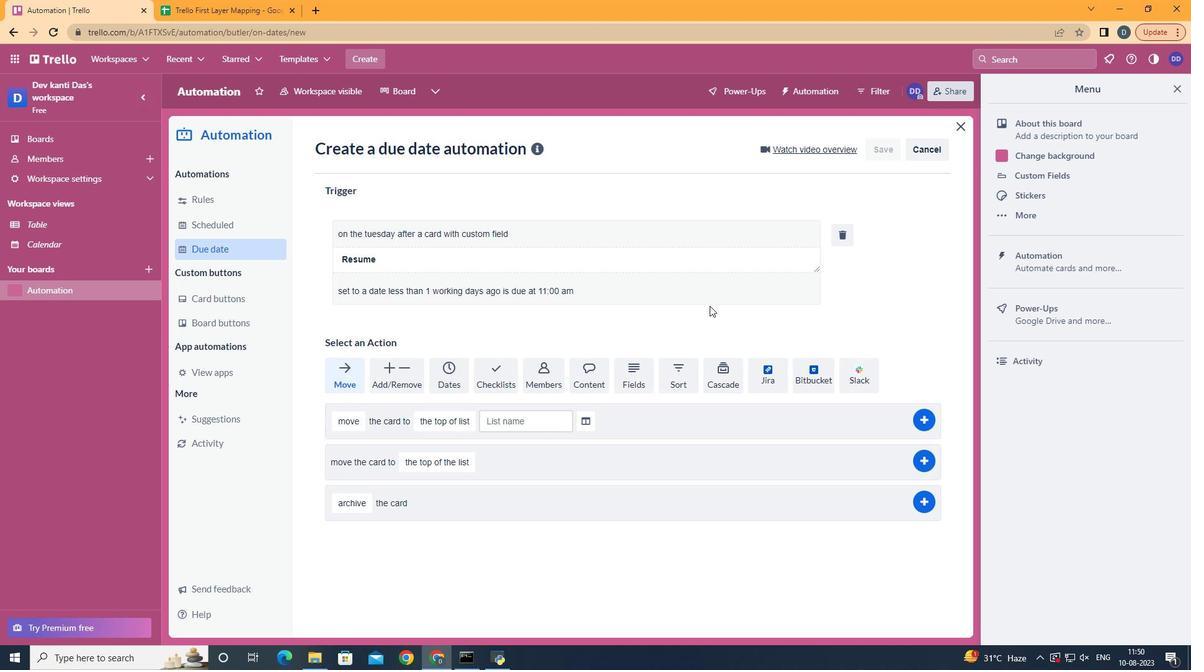 
